 Task: Look for space in Januária, Brazil from 1st August, 2023 to 5th August, 2023 for 3 adults, 1 child in price range Rs.13000 to Rs.20000. Place can be entire place with 2 bedrooms having 3 beds and 2 bathrooms. Property type can be flatguest house, hotel. Booking option can be shelf check-in. Required host language is Spanish.
Action: Key pressed j<Key.caps_lock>anuaria,<Key.space><Key.caps_lock>b<Key.caps_lock>razil<Key.enter>
Screenshot: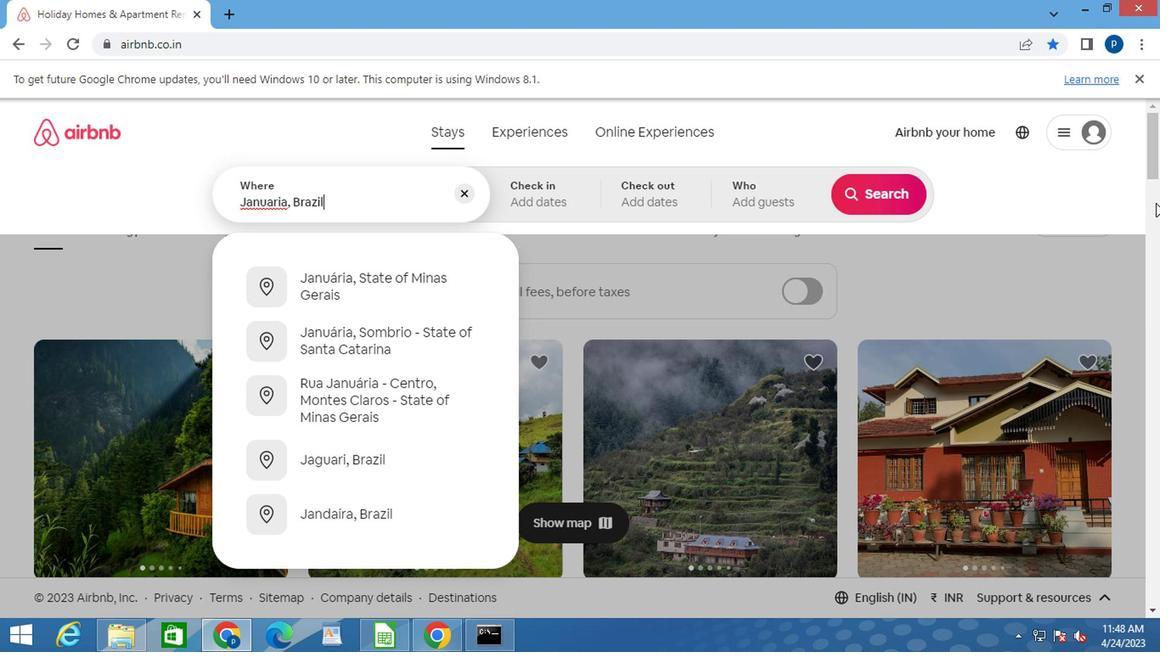 
Action: Mouse moved to (869, 331)
Screenshot: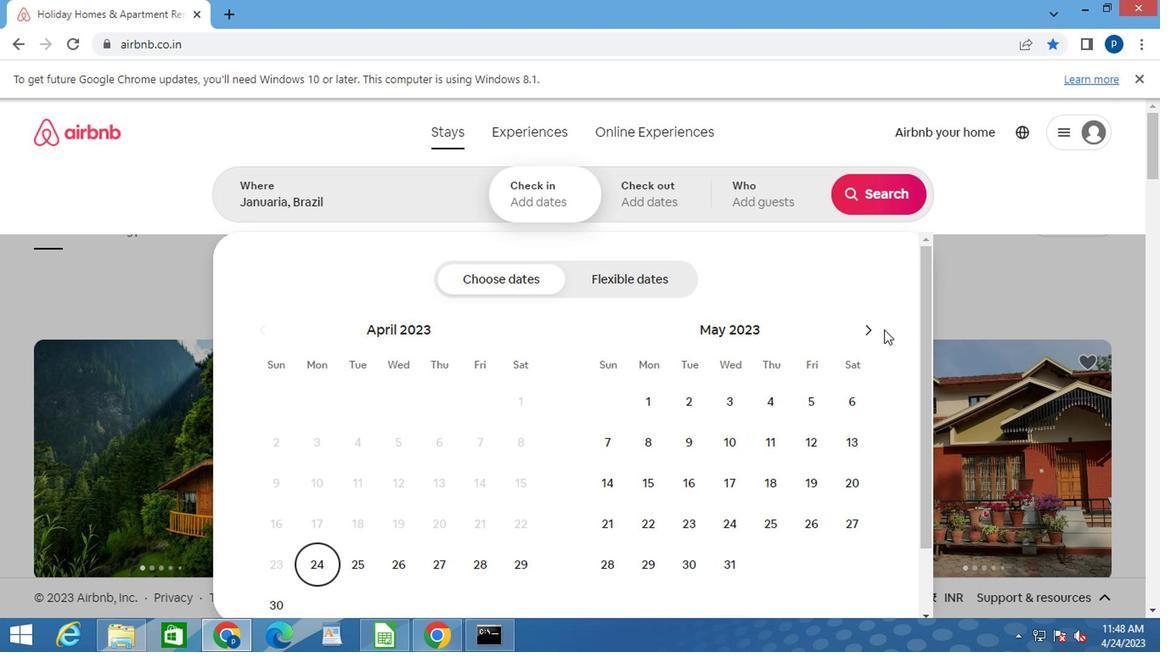 
Action: Mouse pressed left at (869, 331)
Screenshot: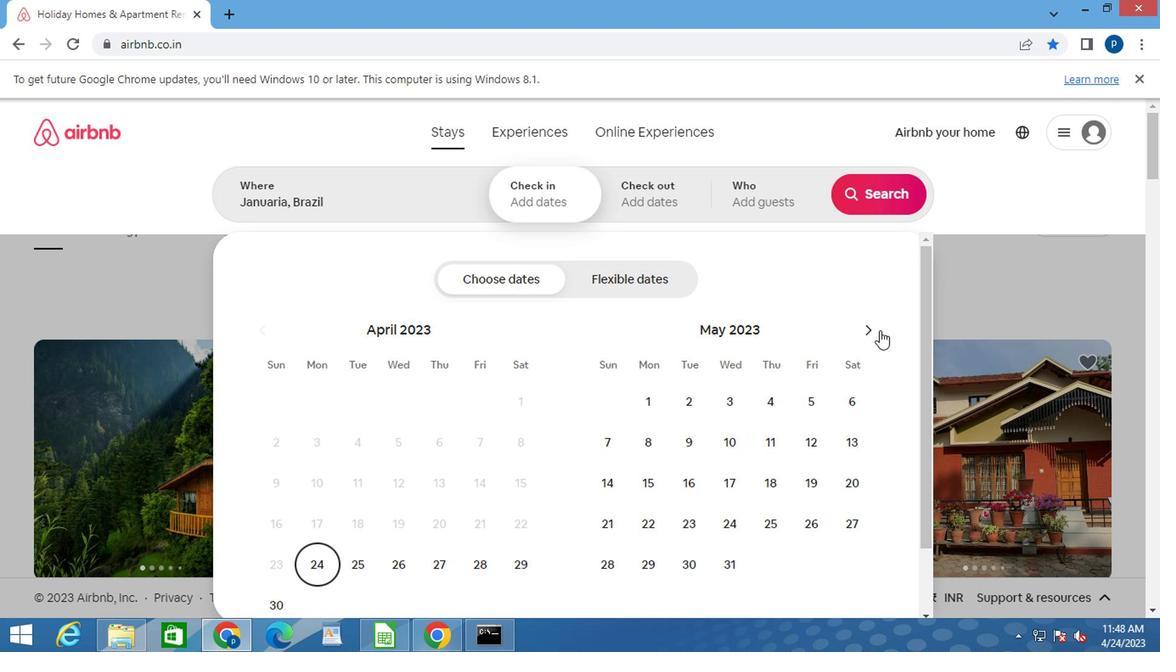 
Action: Mouse pressed left at (869, 331)
Screenshot: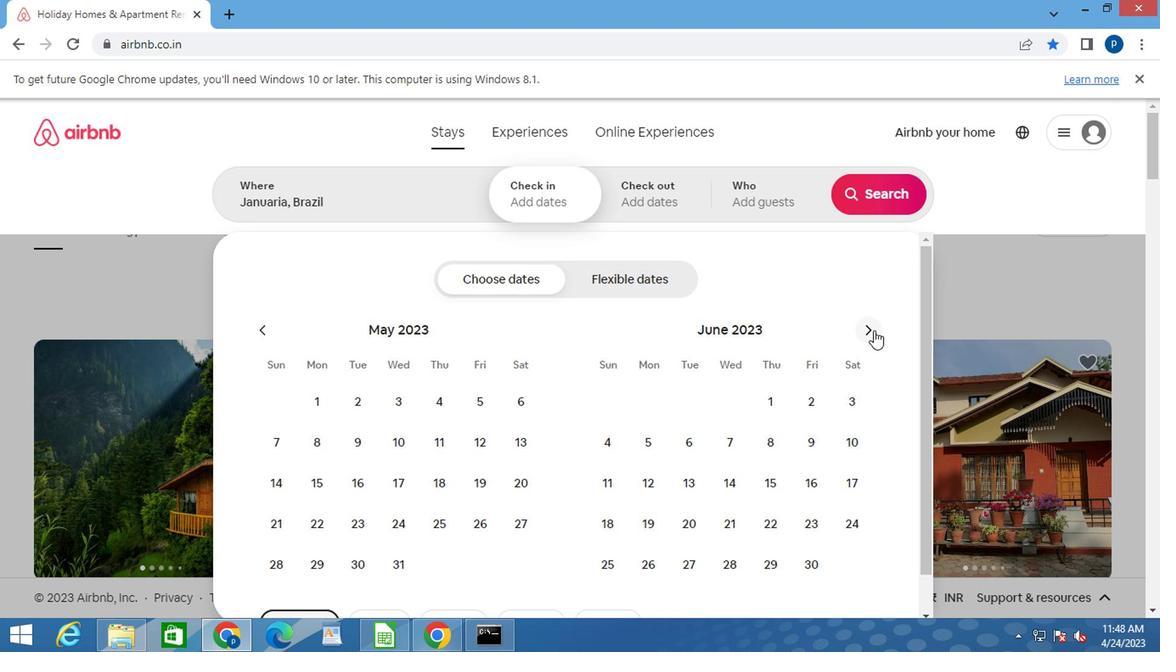 
Action: Mouse moved to (868, 328)
Screenshot: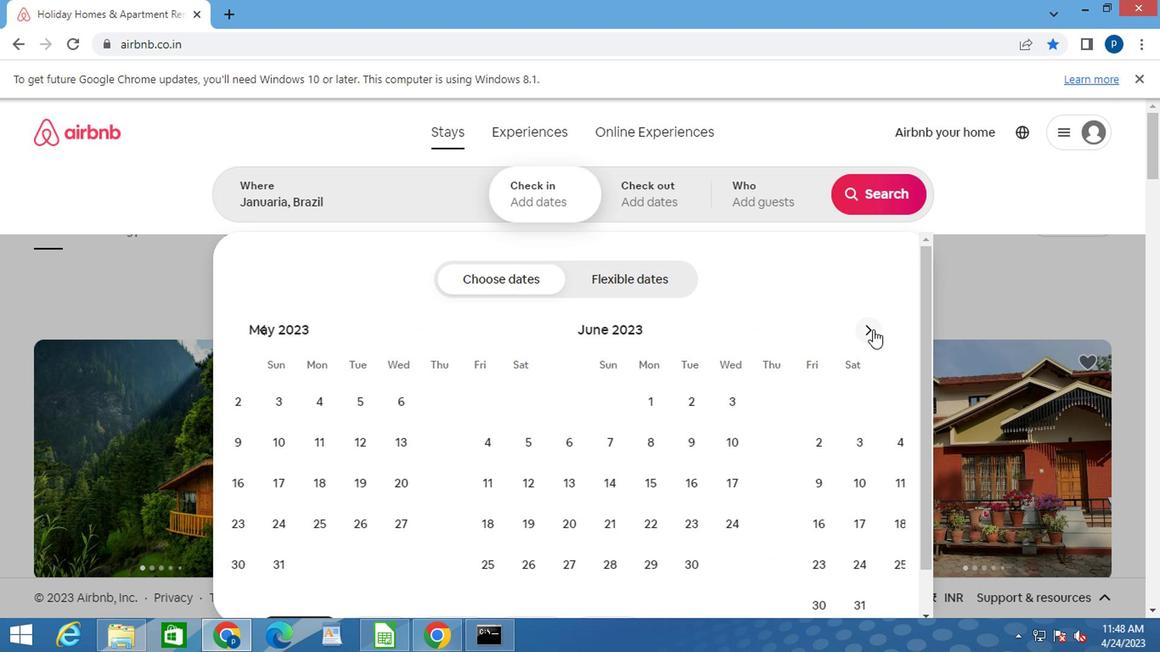 
Action: Mouse pressed left at (868, 328)
Screenshot: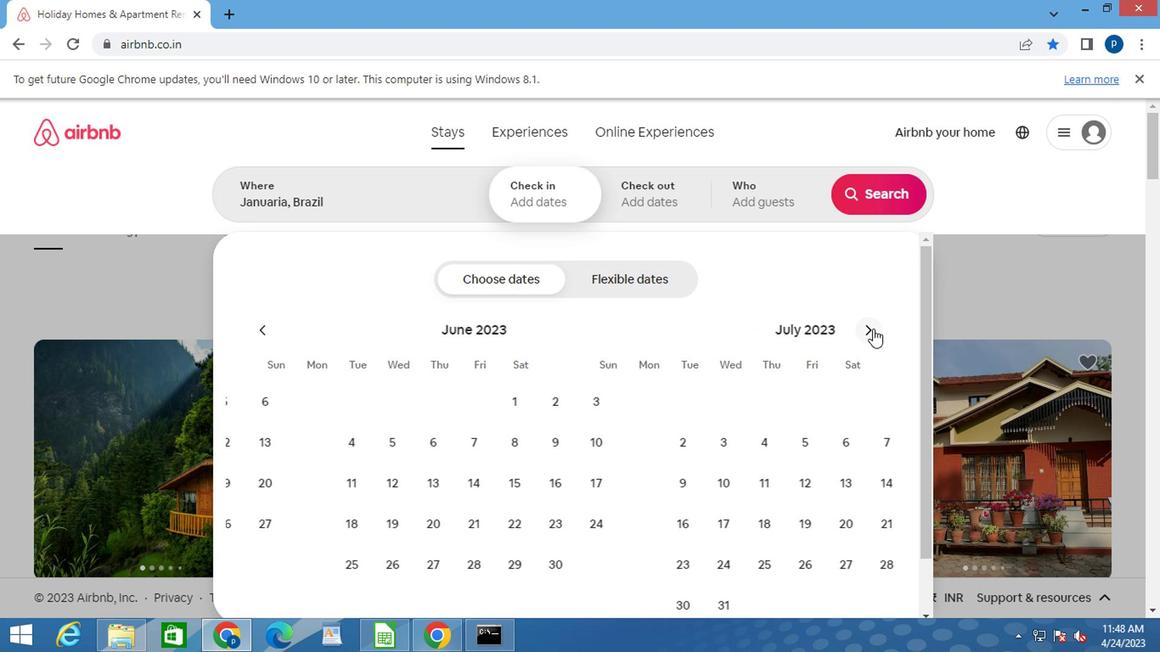 
Action: Mouse moved to (675, 403)
Screenshot: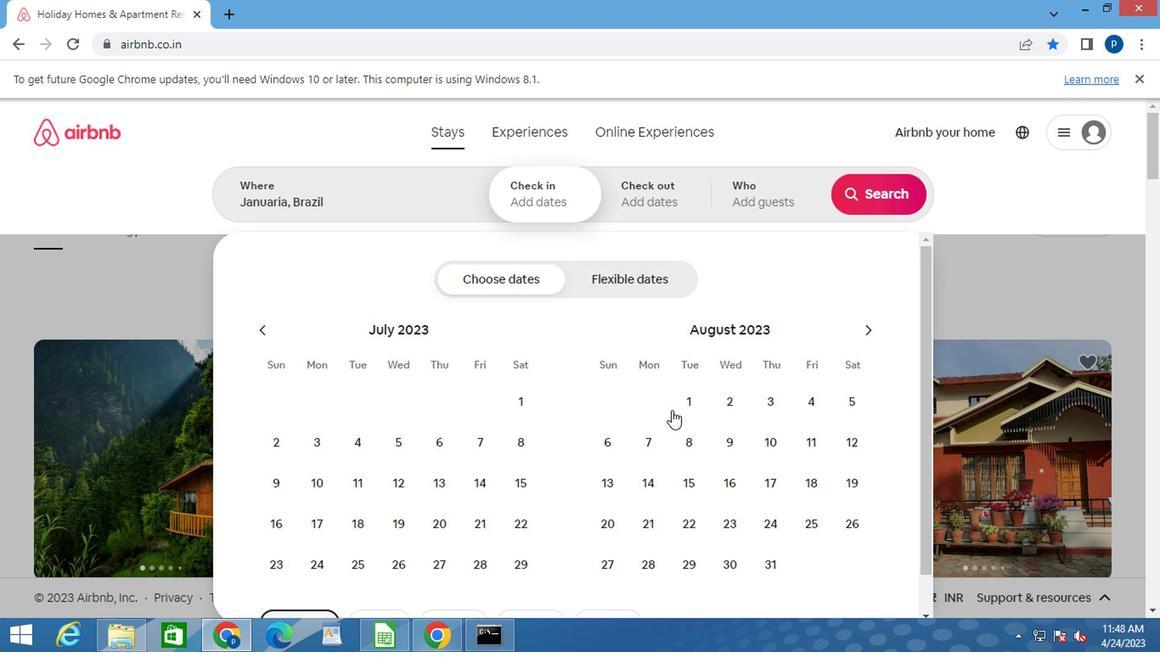 
Action: Mouse pressed left at (675, 403)
Screenshot: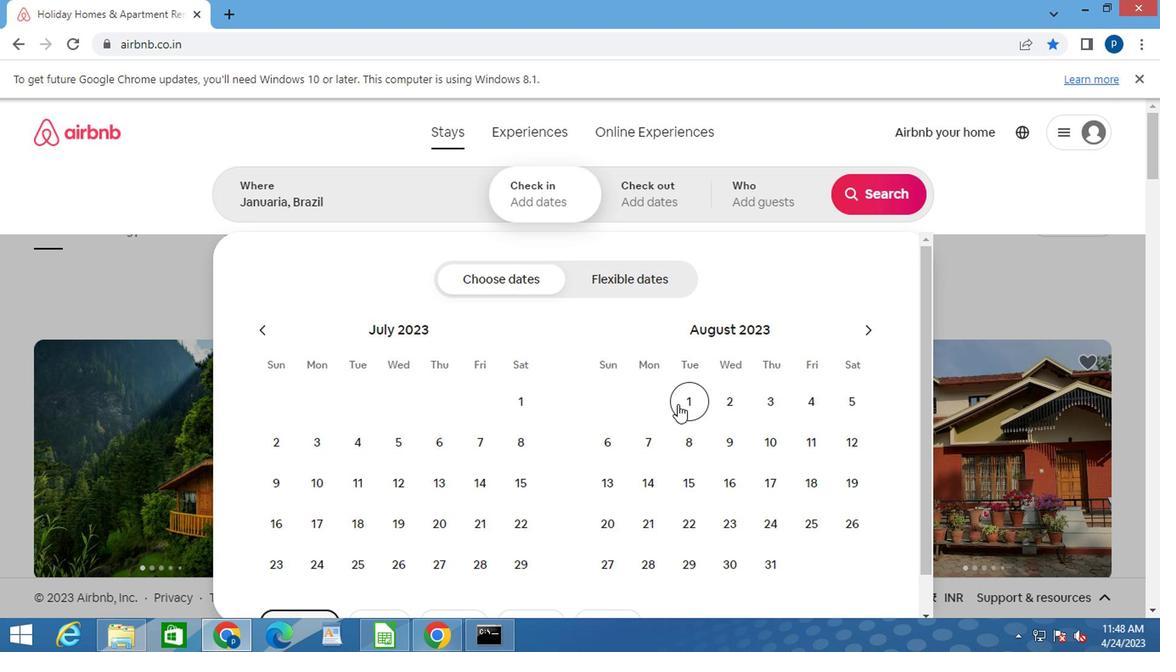 
Action: Mouse moved to (852, 401)
Screenshot: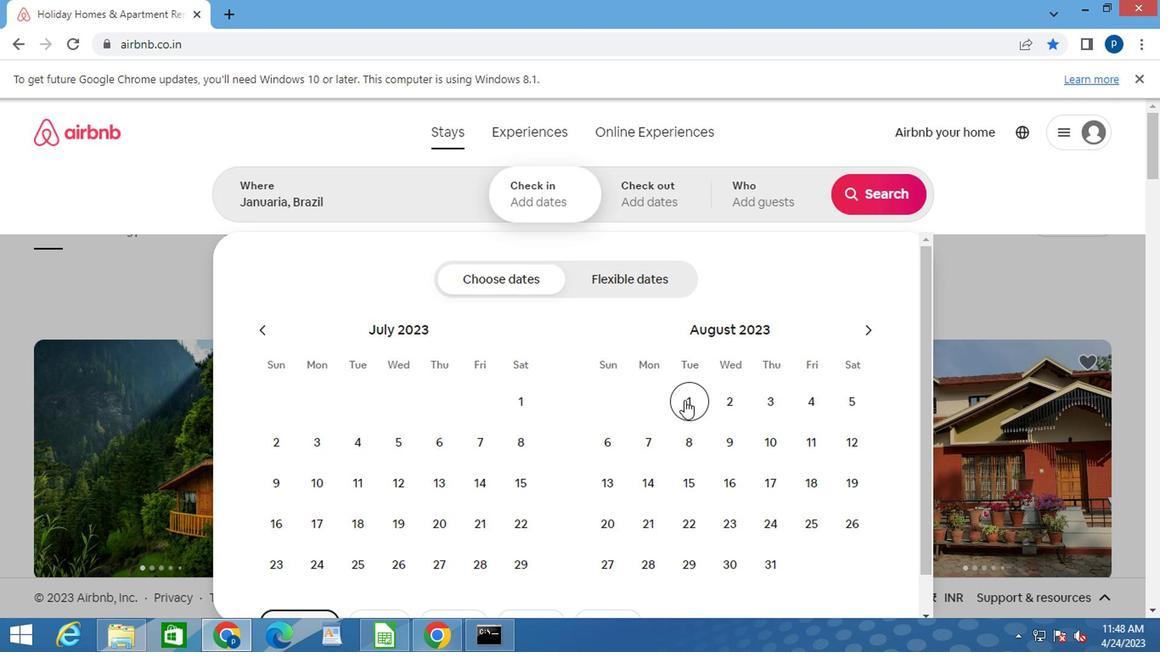 
Action: Mouse pressed left at (852, 401)
Screenshot: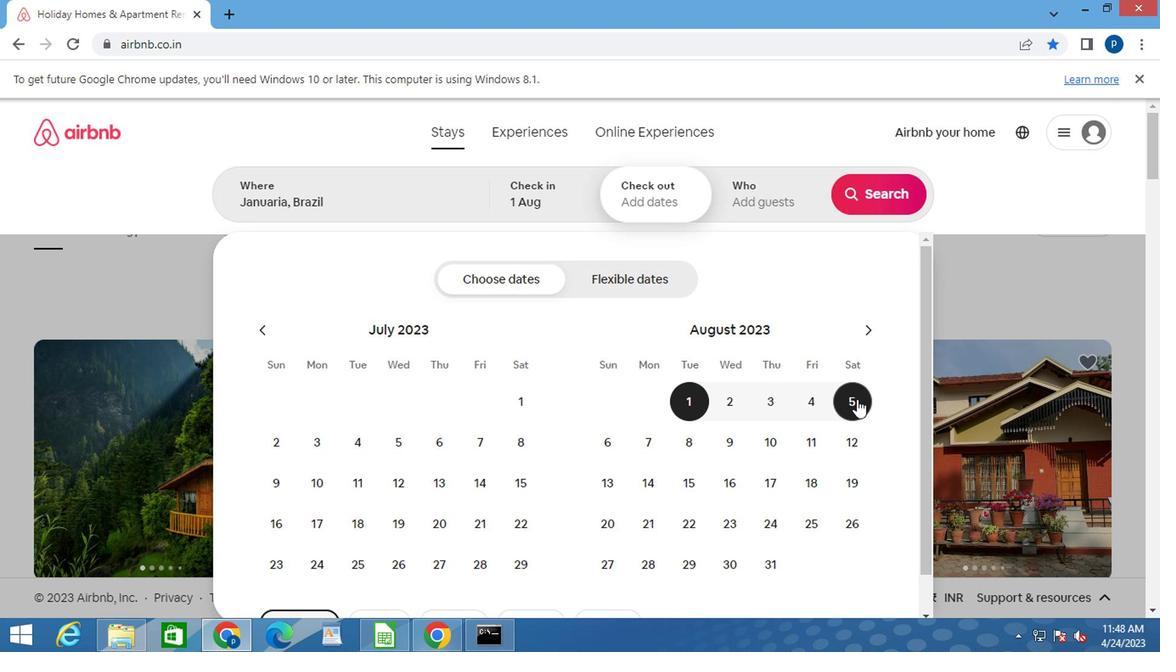 
Action: Mouse moved to (779, 177)
Screenshot: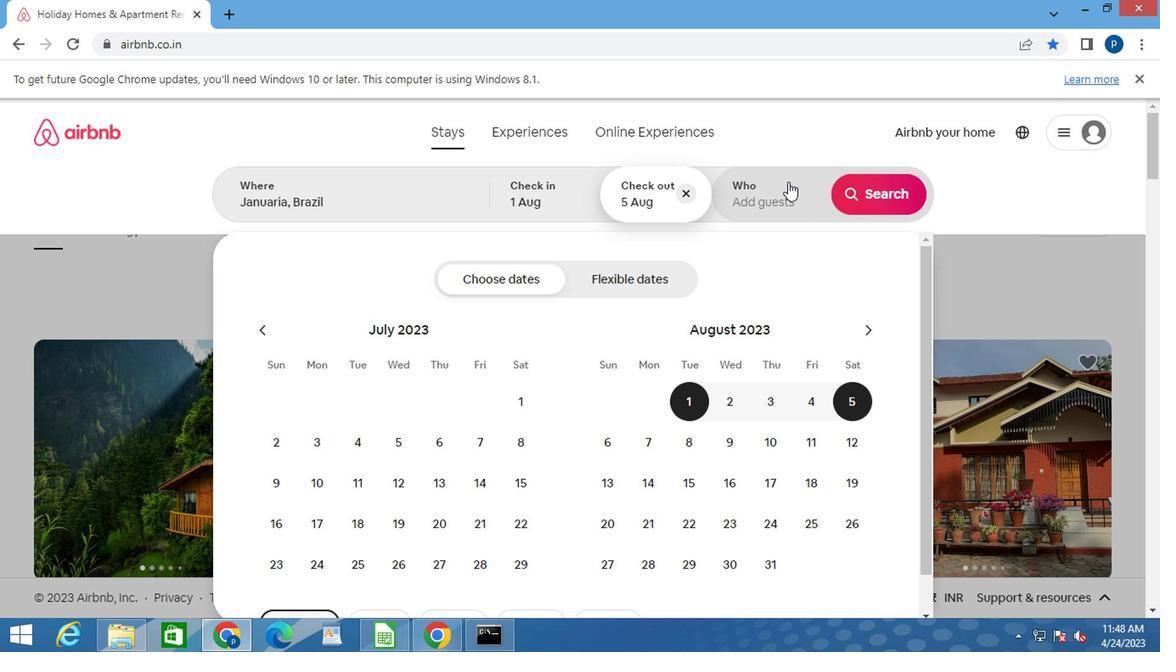 
Action: Mouse pressed left at (779, 177)
Screenshot: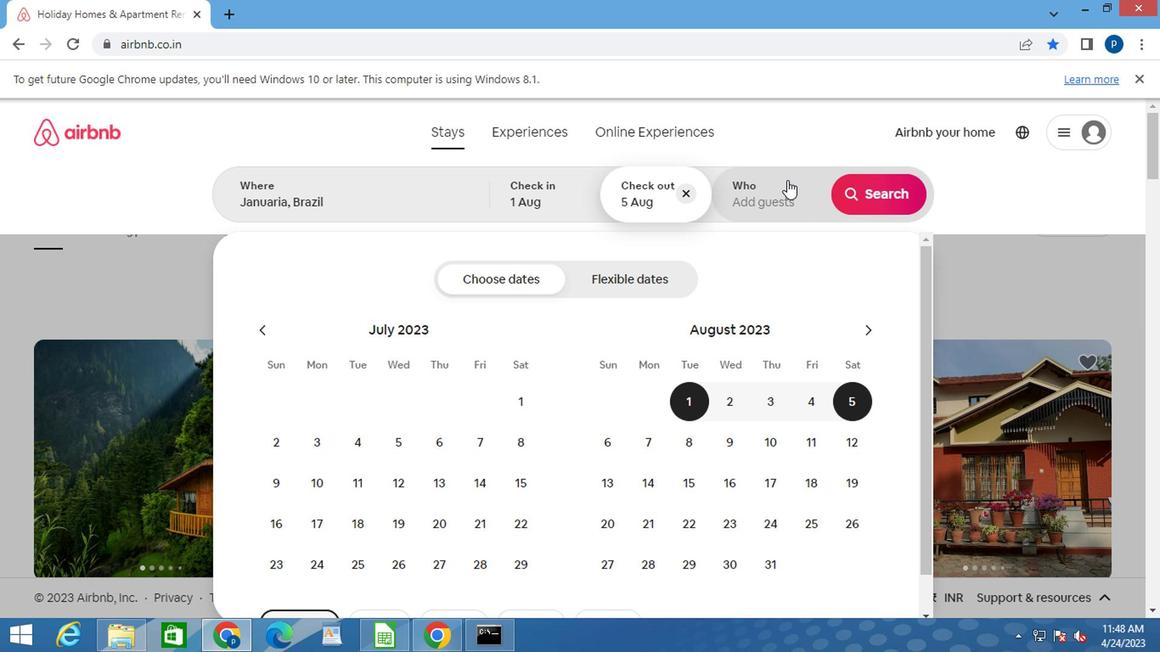 
Action: Mouse moved to (880, 282)
Screenshot: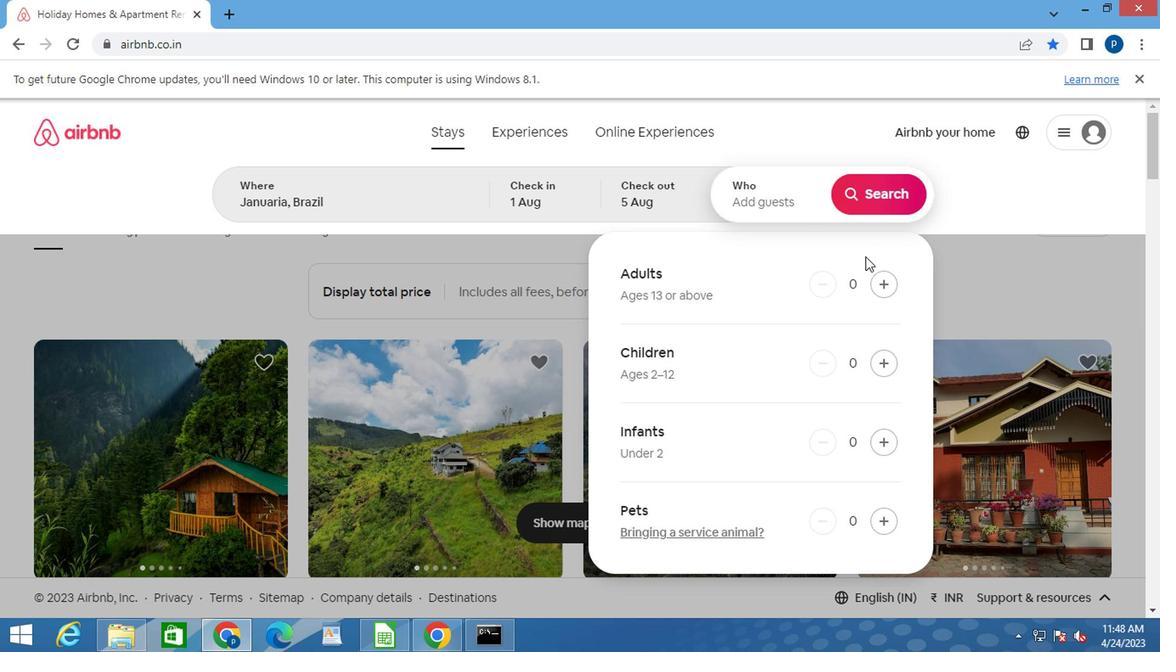 
Action: Mouse pressed left at (880, 282)
Screenshot: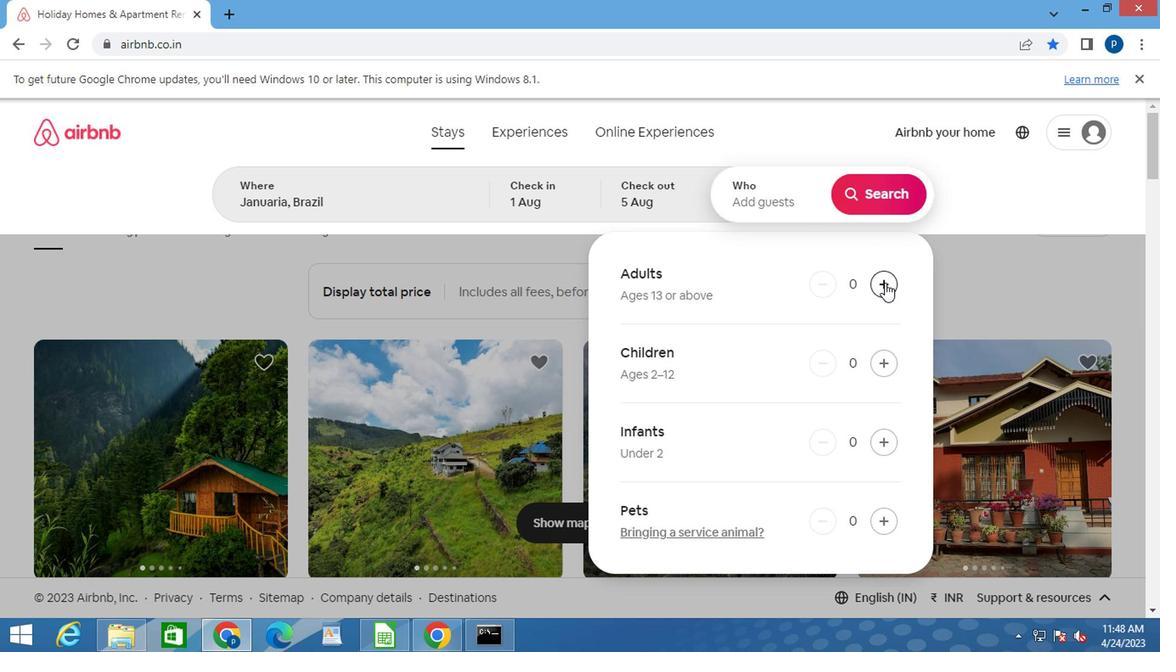 
Action: Mouse pressed left at (880, 282)
Screenshot: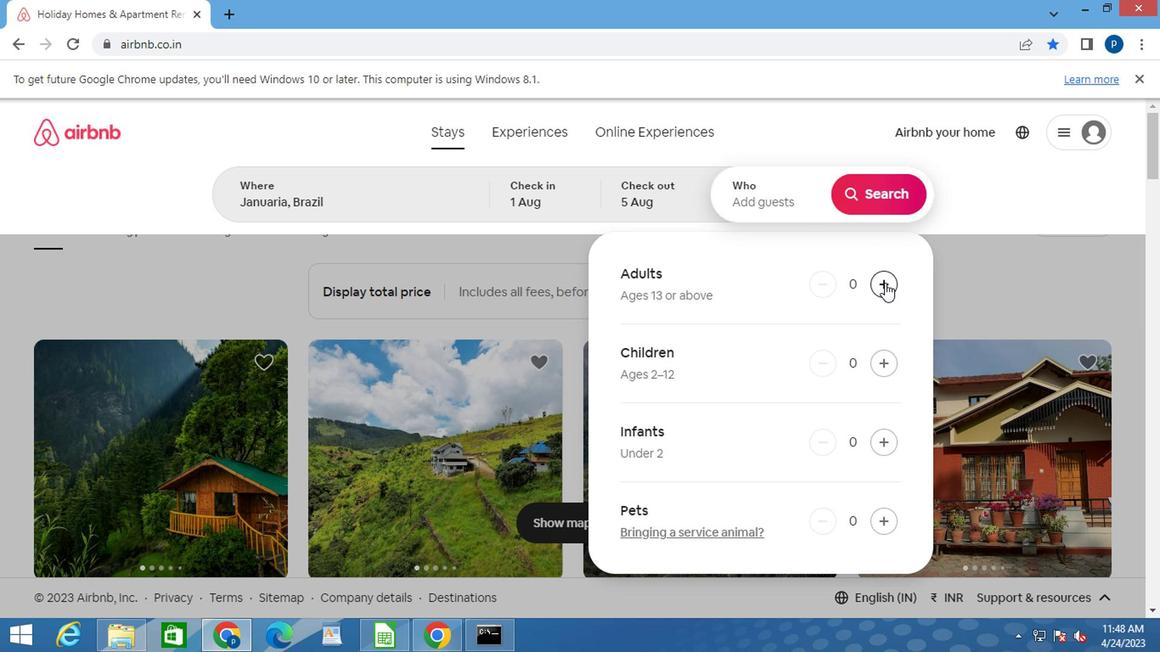 
Action: Mouse pressed left at (880, 282)
Screenshot: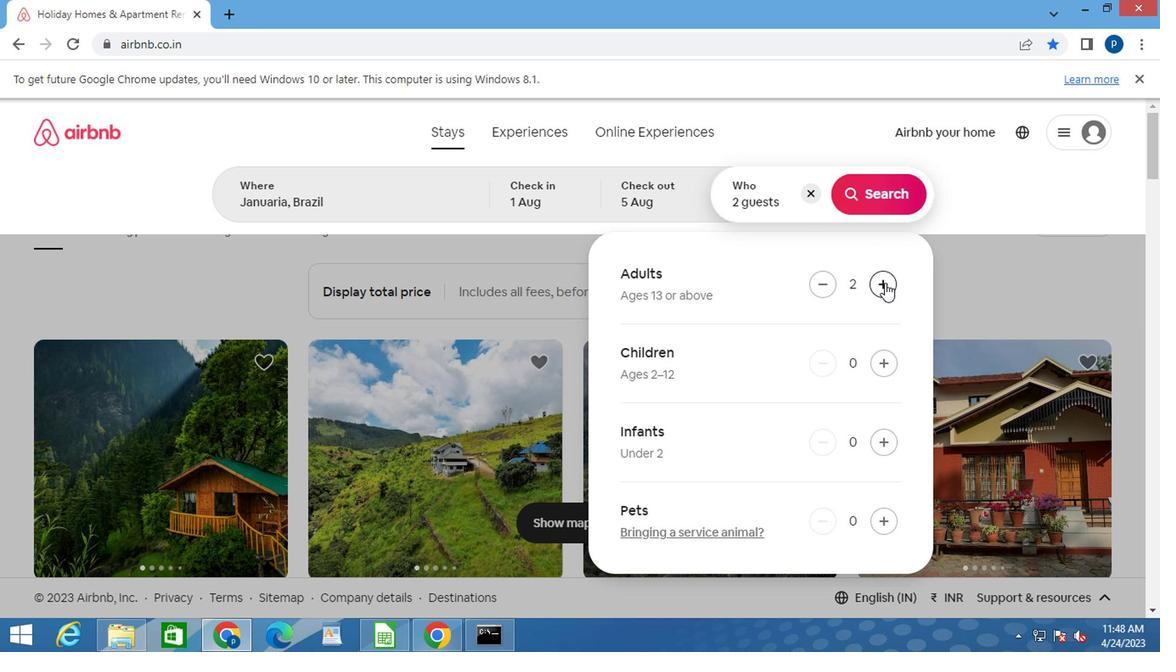 
Action: Mouse moved to (876, 355)
Screenshot: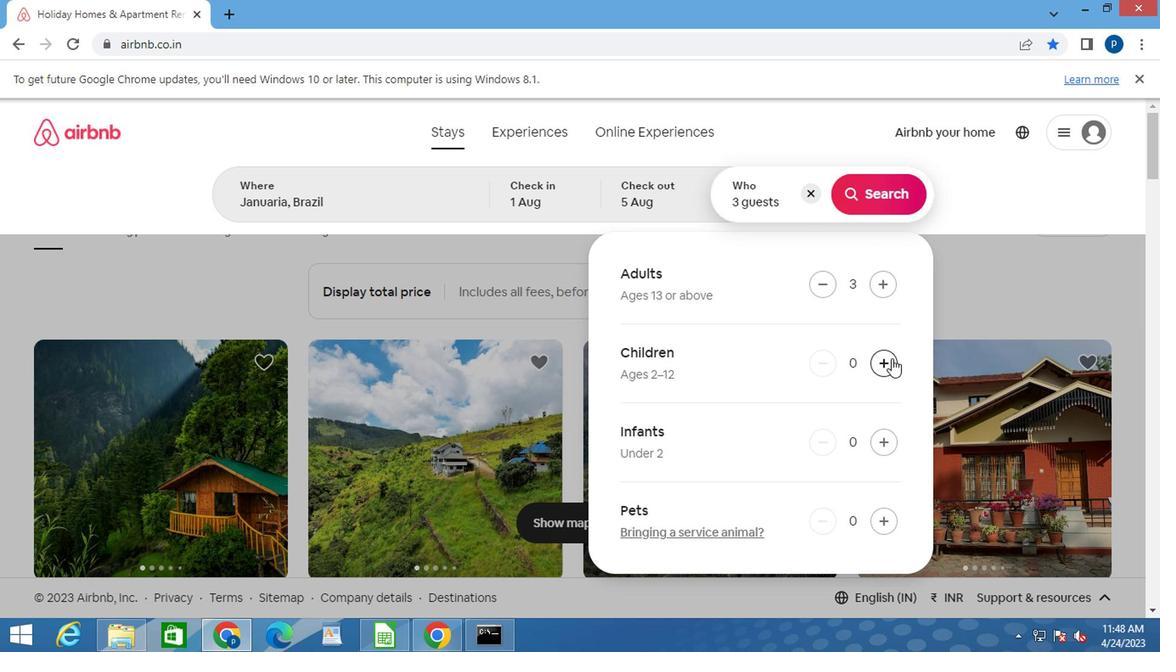 
Action: Mouse pressed left at (876, 355)
Screenshot: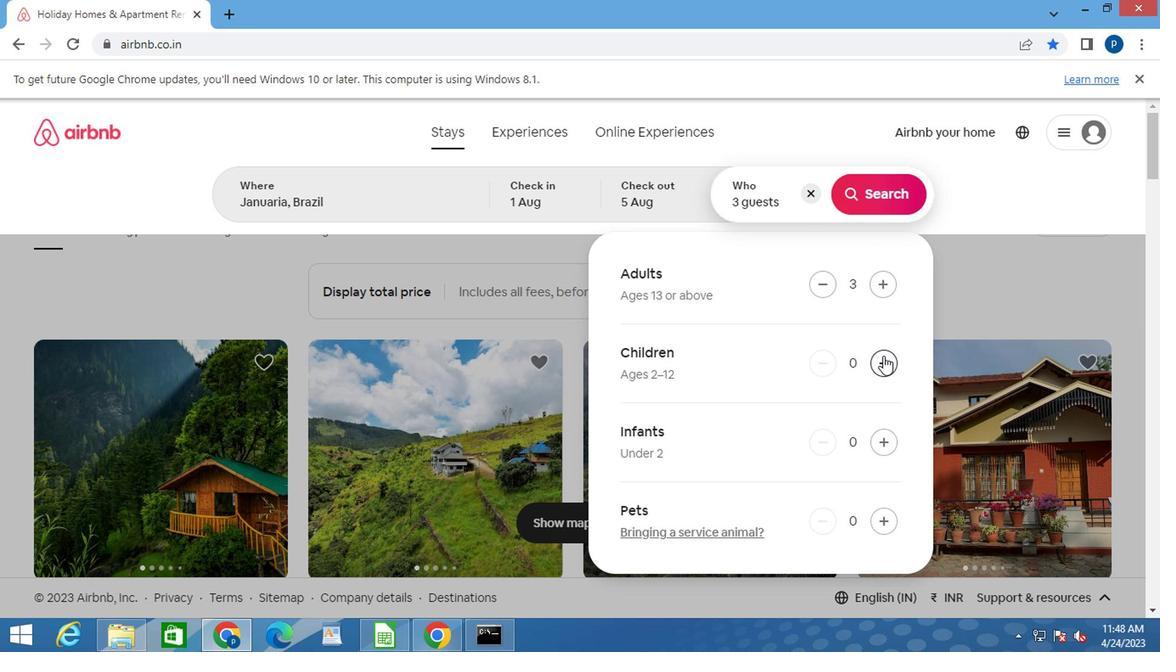 
Action: Mouse moved to (876, 185)
Screenshot: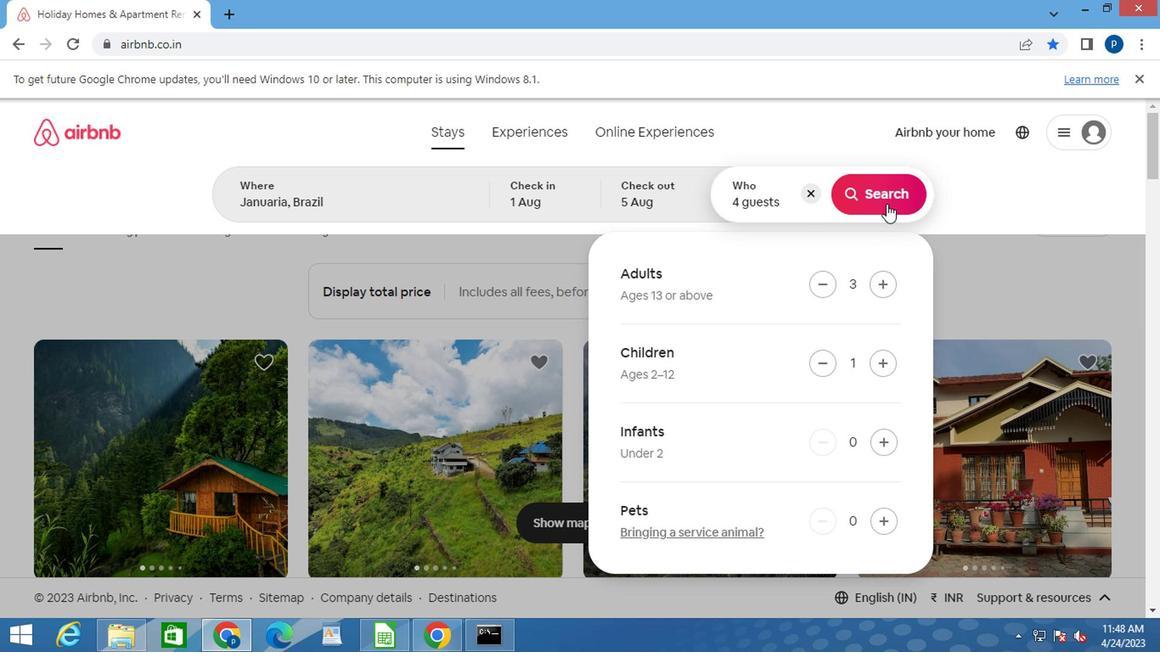 
Action: Mouse pressed left at (876, 185)
Screenshot: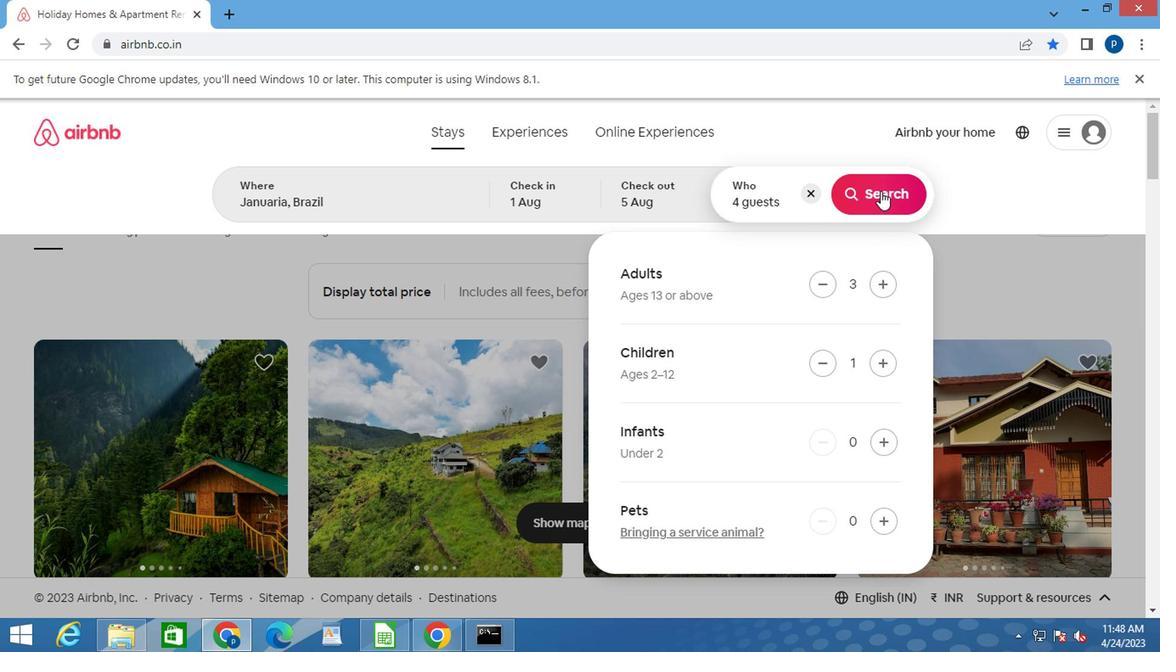 
Action: Mouse moved to (1064, 203)
Screenshot: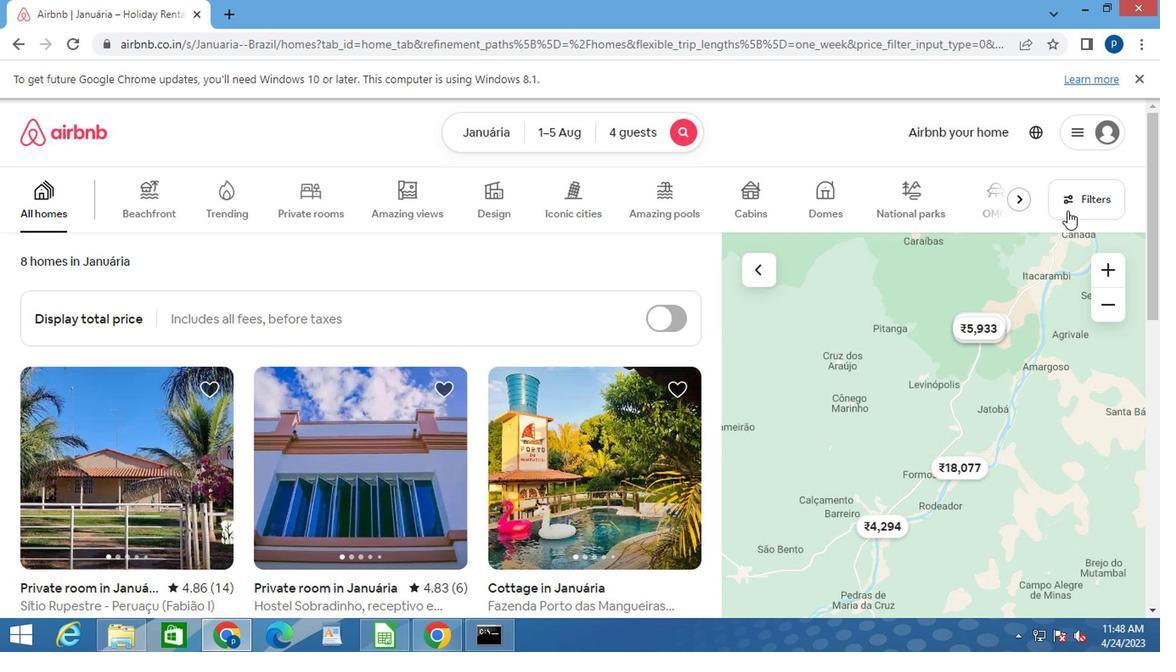 
Action: Mouse pressed left at (1064, 203)
Screenshot: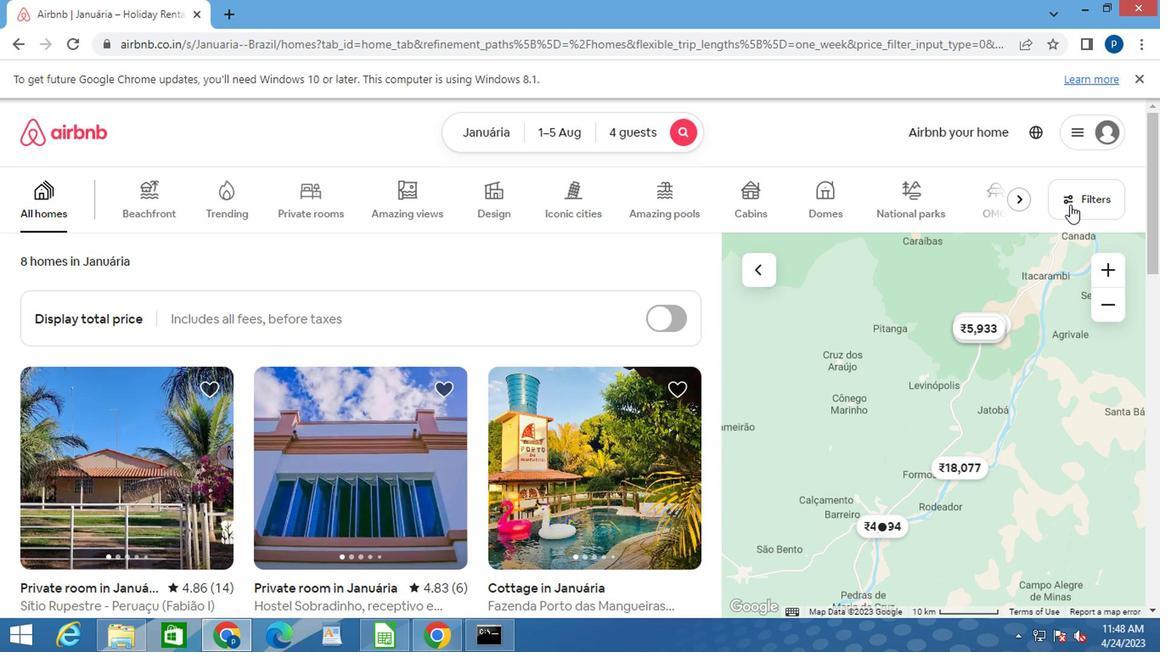
Action: Mouse moved to (335, 418)
Screenshot: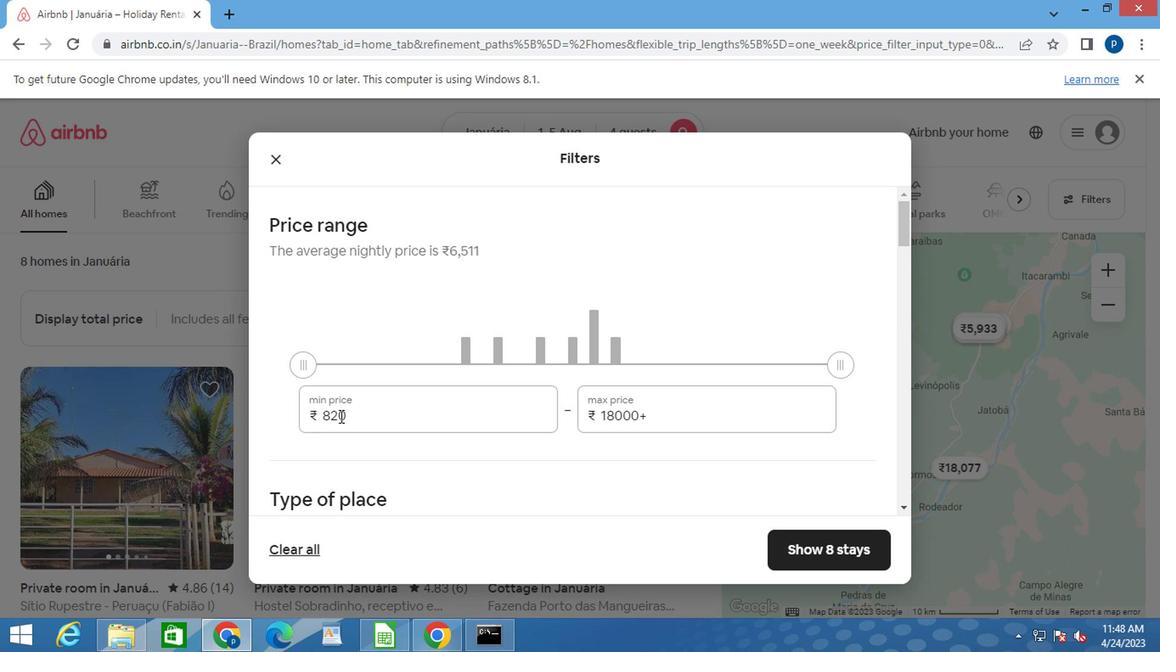 
Action: Mouse pressed left at (335, 418)
Screenshot: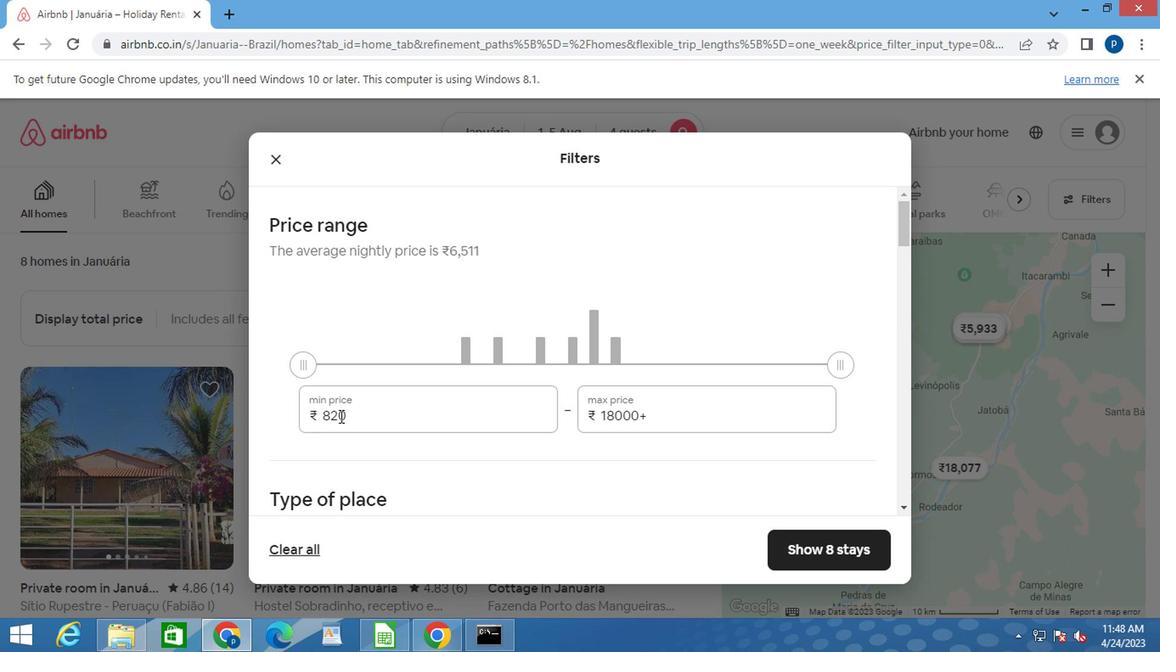 
Action: Mouse moved to (333, 418)
Screenshot: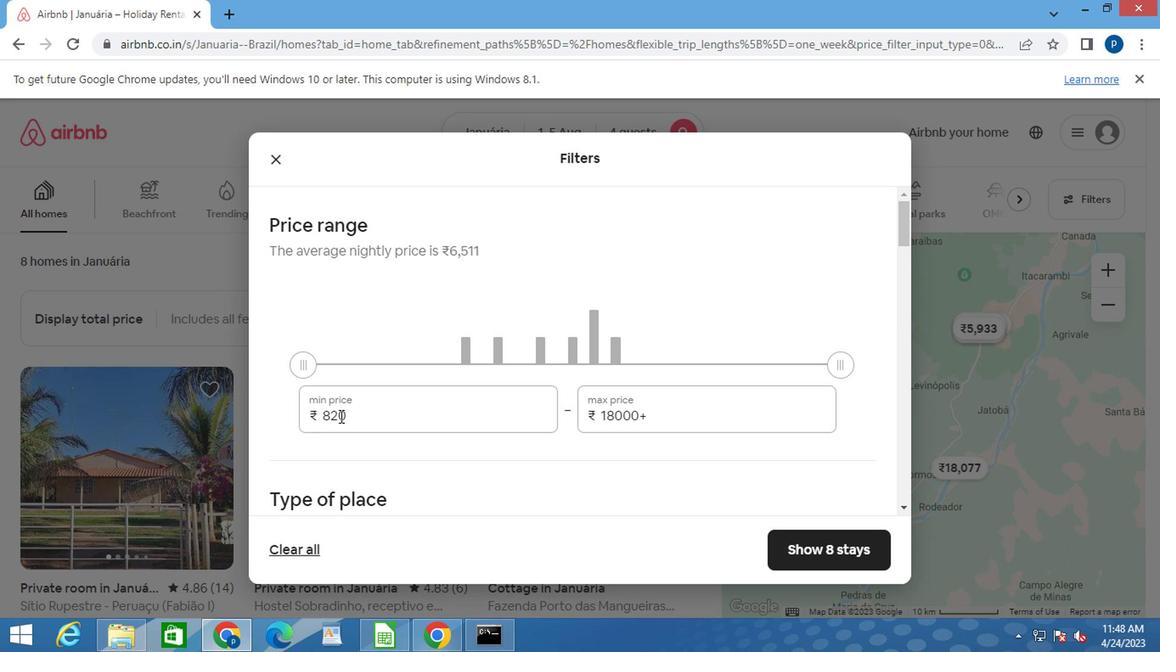 
Action: Mouse pressed left at (333, 418)
Screenshot: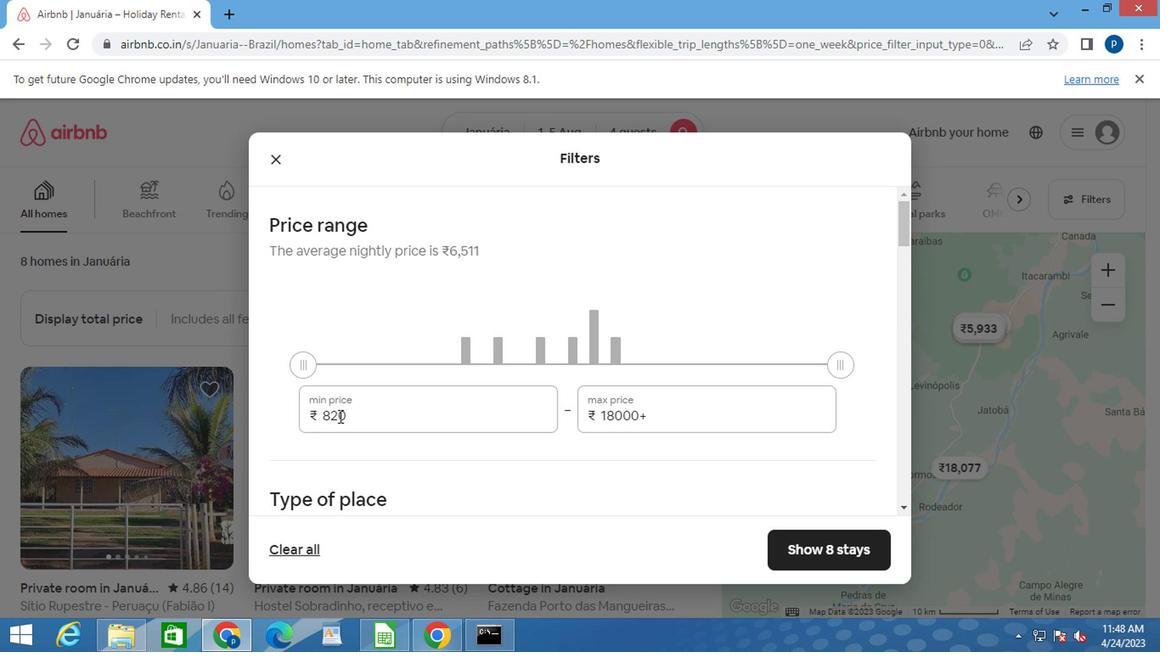 
Action: Key pressed 13000<Key.tab>20000
Screenshot: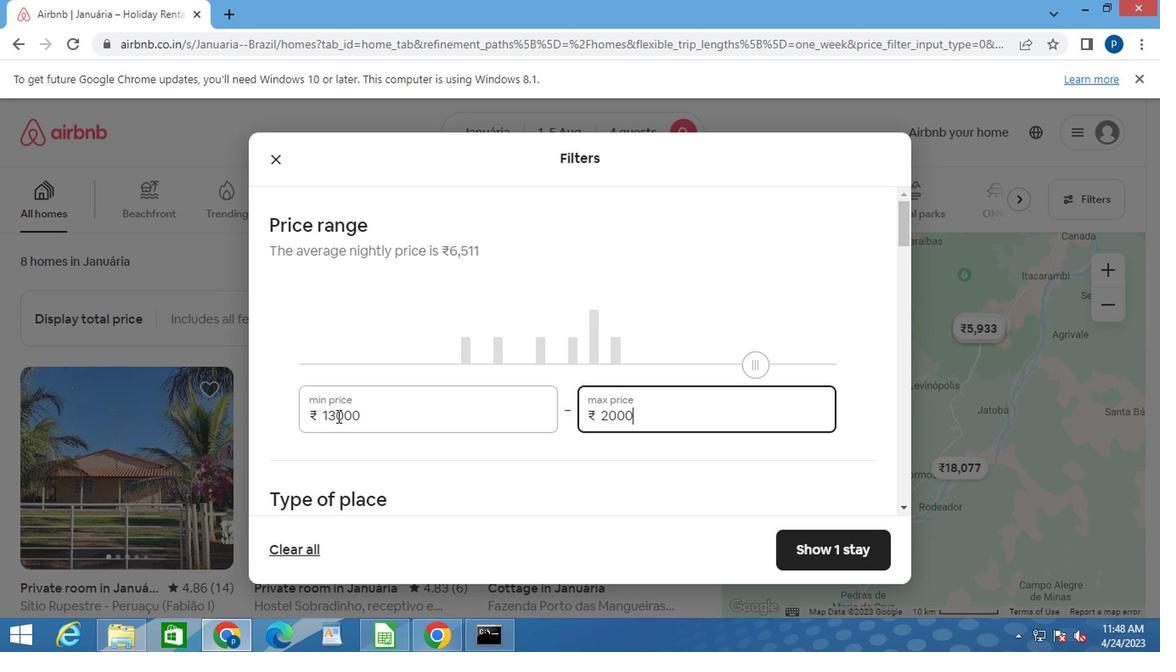 
Action: Mouse moved to (425, 472)
Screenshot: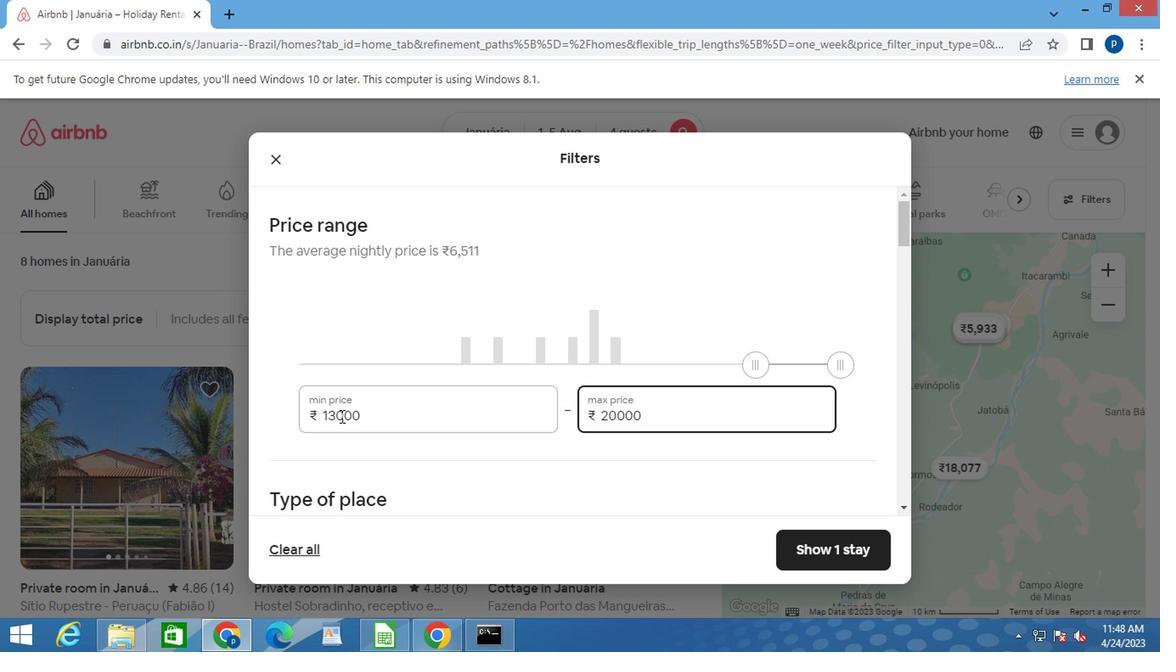 
Action: Mouse scrolled (425, 471) with delta (0, 0)
Screenshot: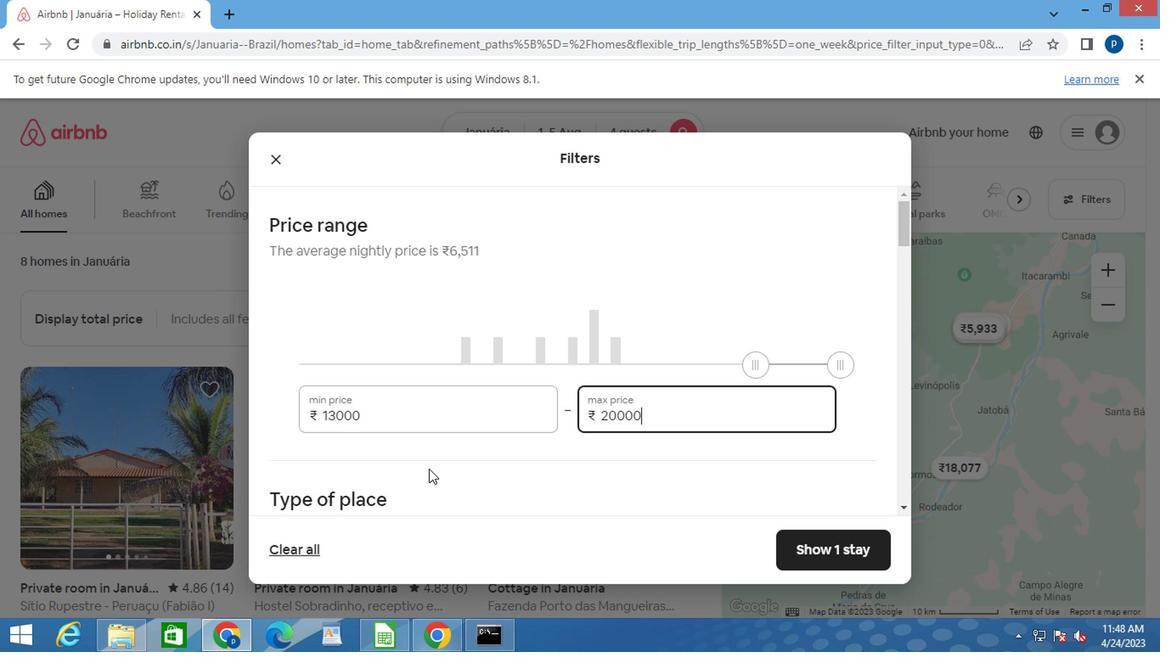 
Action: Mouse moved to (425, 465)
Screenshot: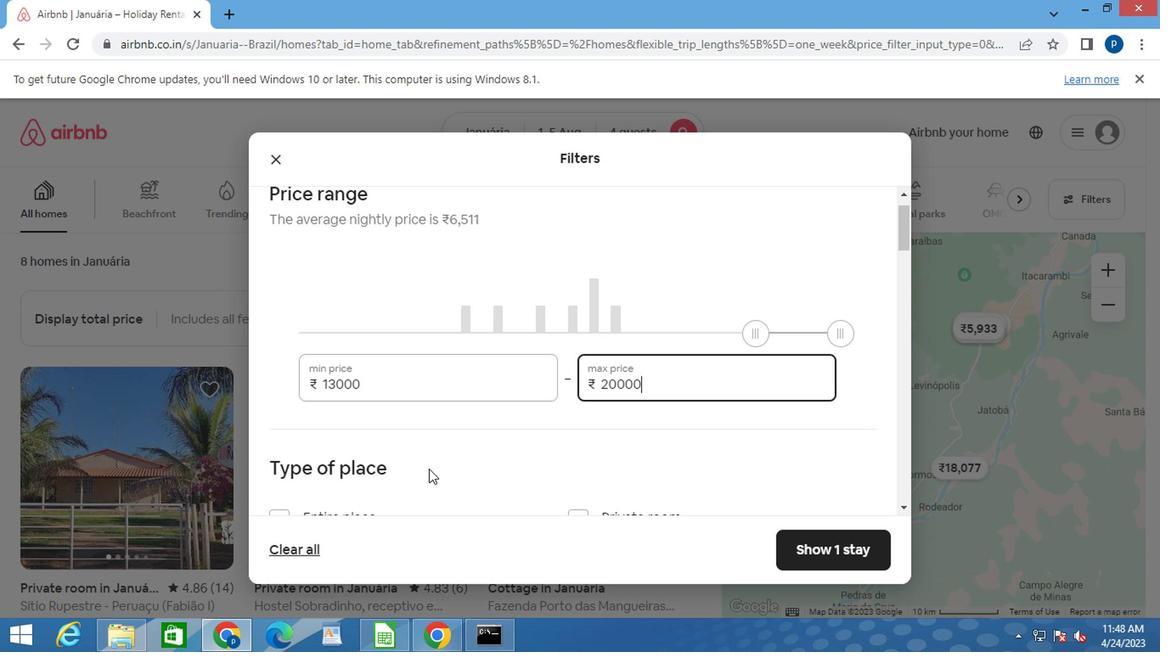 
Action: Mouse scrolled (425, 465) with delta (0, 0)
Screenshot: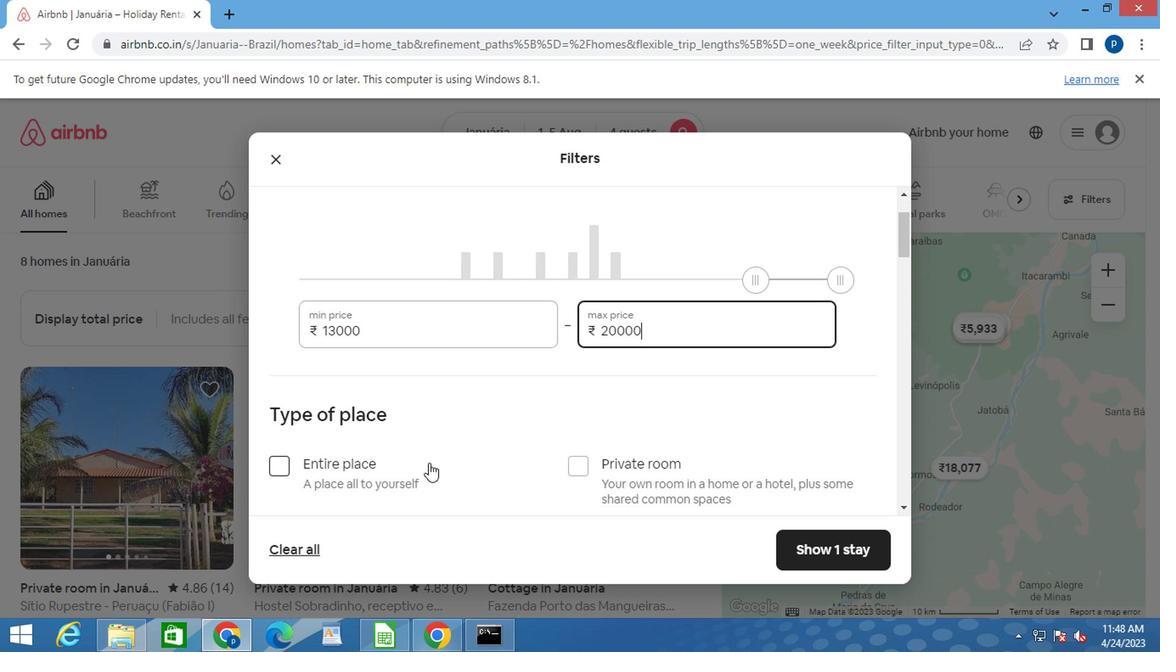 
Action: Mouse moved to (425, 465)
Screenshot: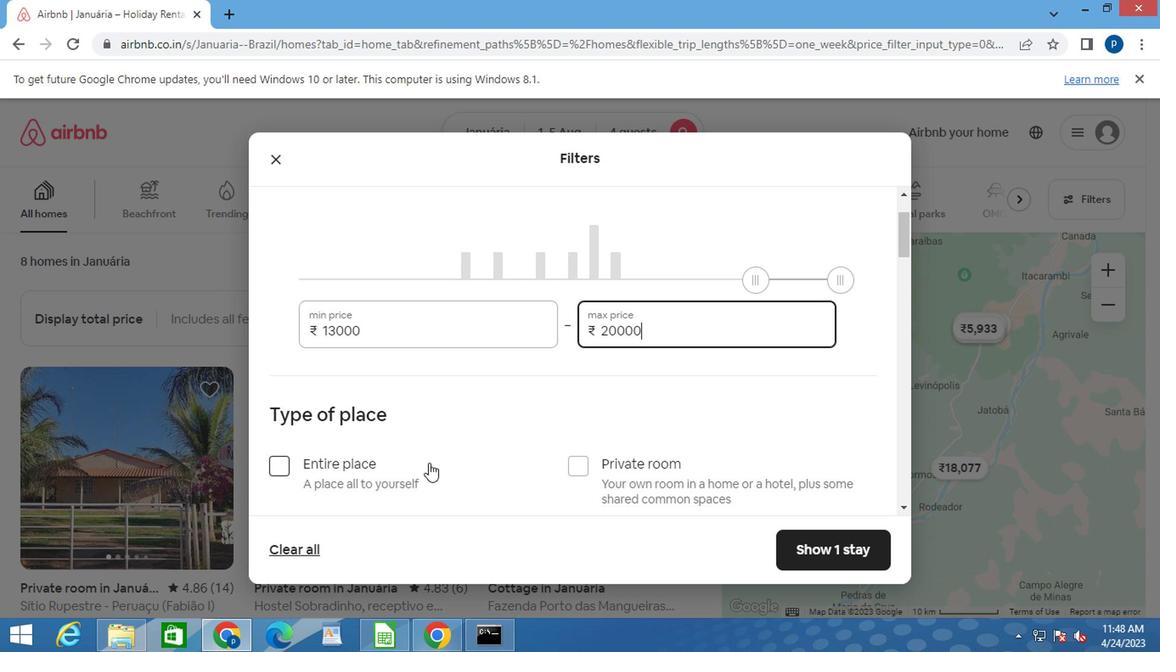 
Action: Mouse scrolled (425, 465) with delta (0, 0)
Screenshot: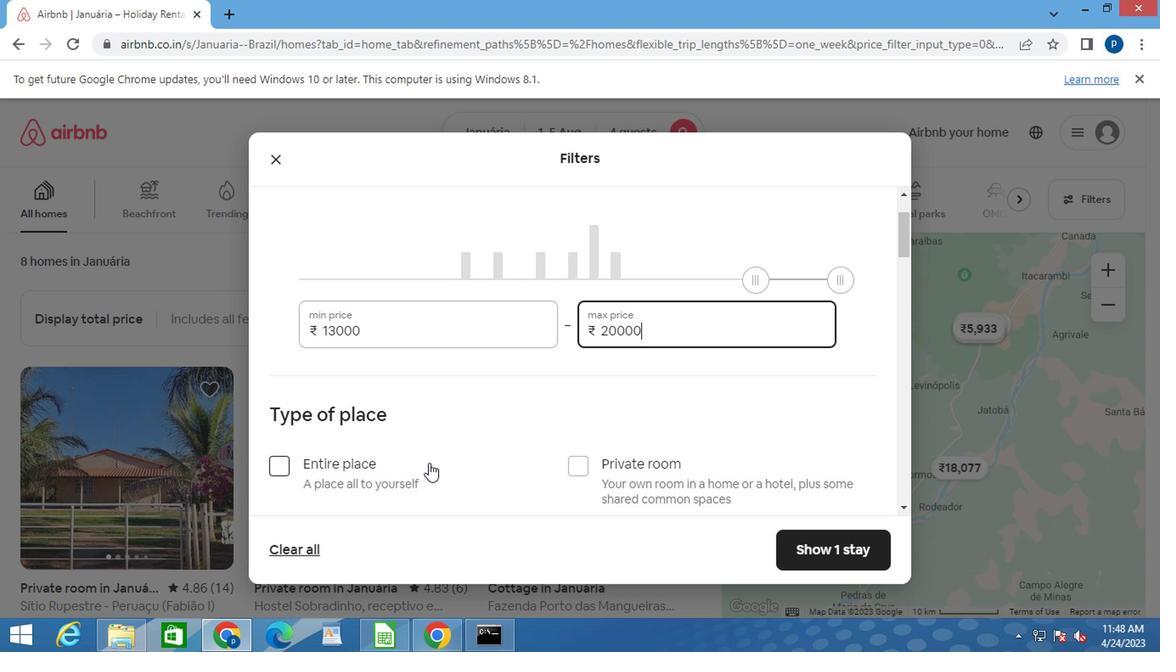 
Action: Mouse moved to (268, 300)
Screenshot: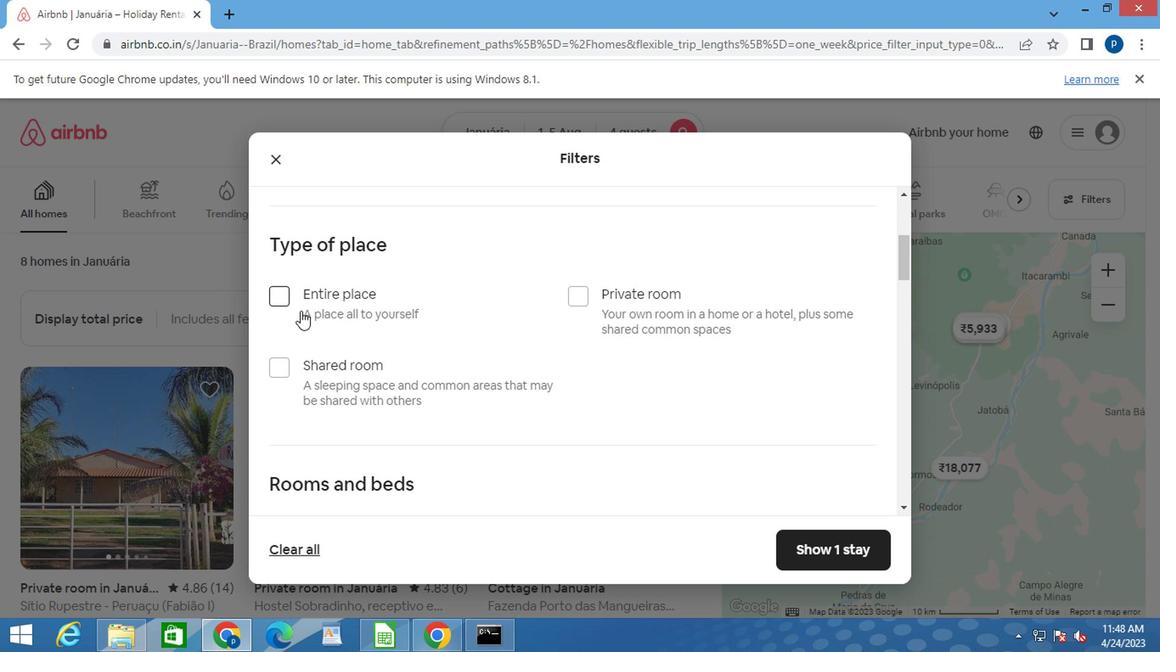 
Action: Mouse pressed left at (268, 300)
Screenshot: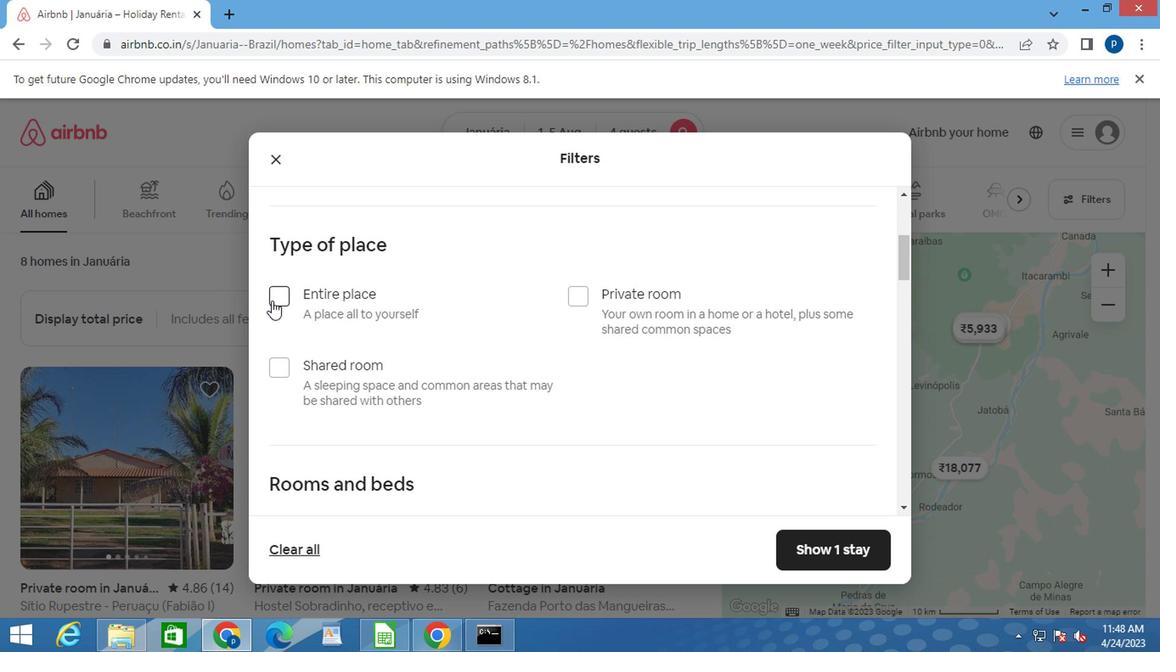 
Action: Mouse moved to (447, 337)
Screenshot: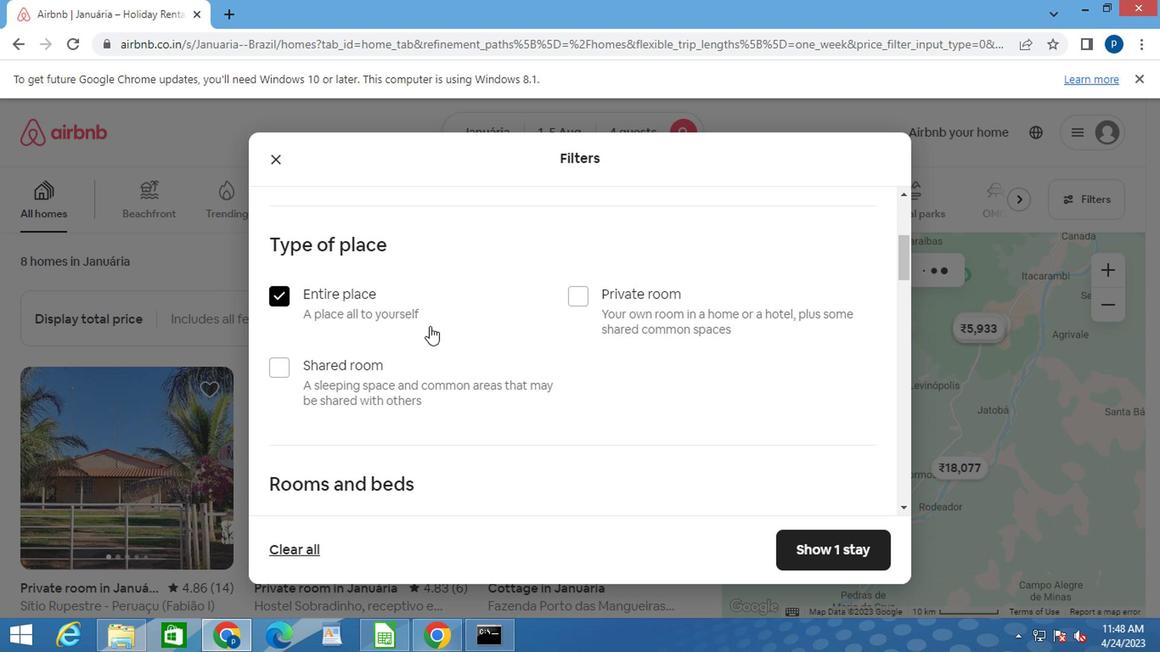 
Action: Mouse scrolled (447, 335) with delta (0, 0)
Screenshot: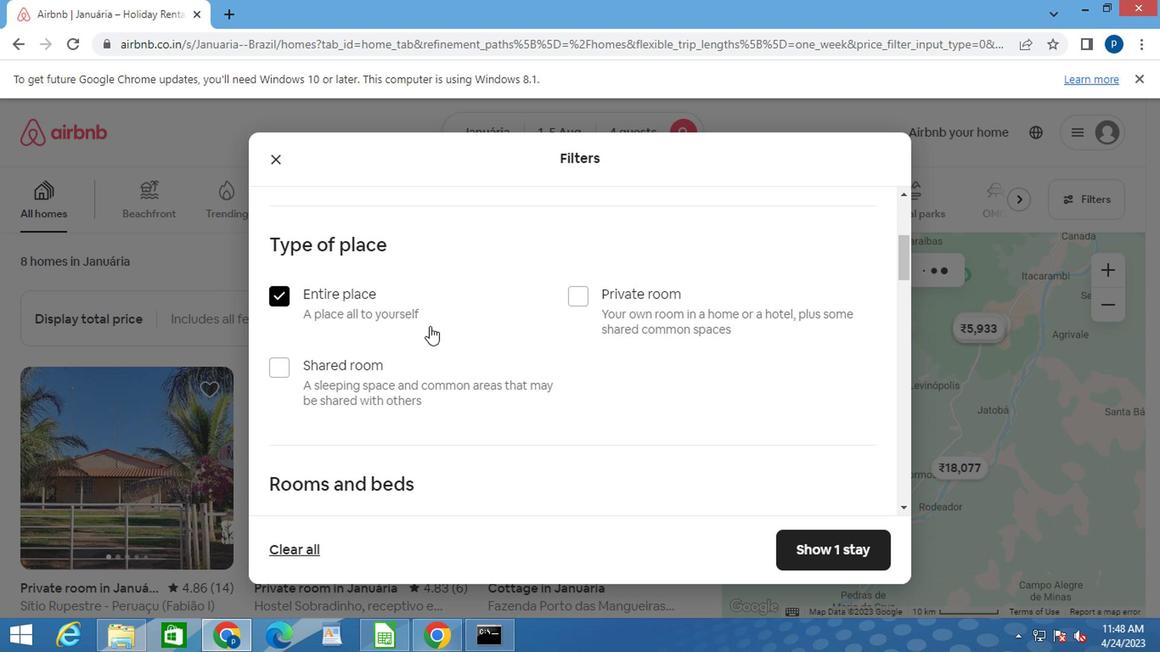
Action: Mouse moved to (447, 339)
Screenshot: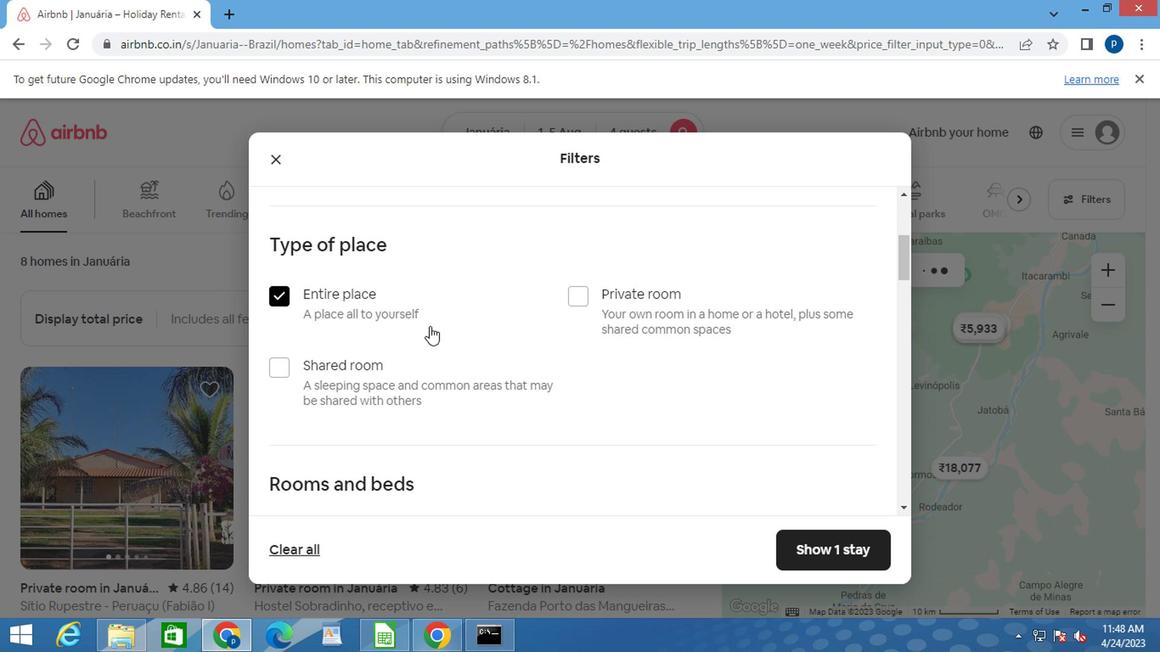 
Action: Mouse scrolled (447, 337) with delta (0, -1)
Screenshot: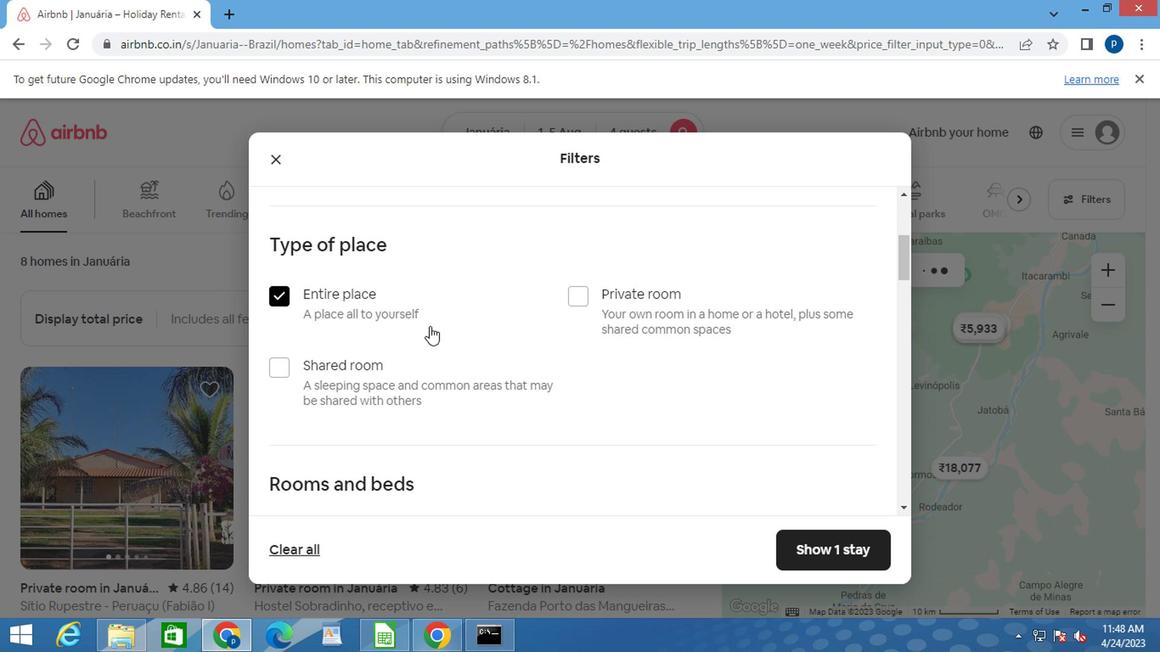 
Action: Mouse moved to (447, 340)
Screenshot: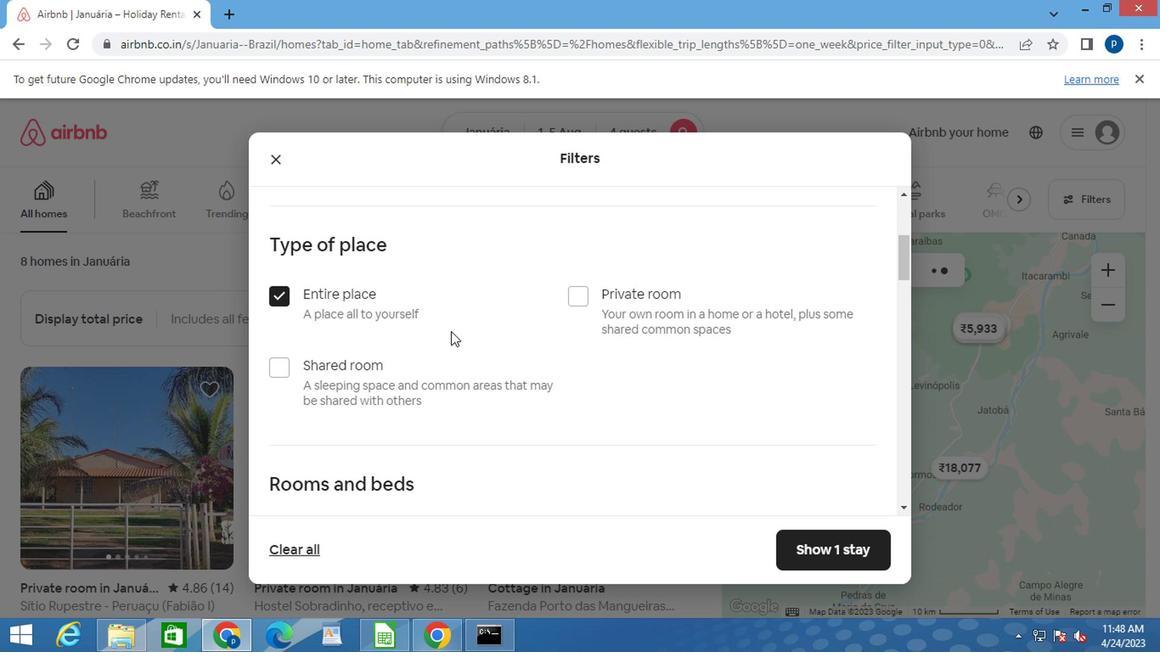 
Action: Mouse scrolled (447, 339) with delta (0, -1)
Screenshot: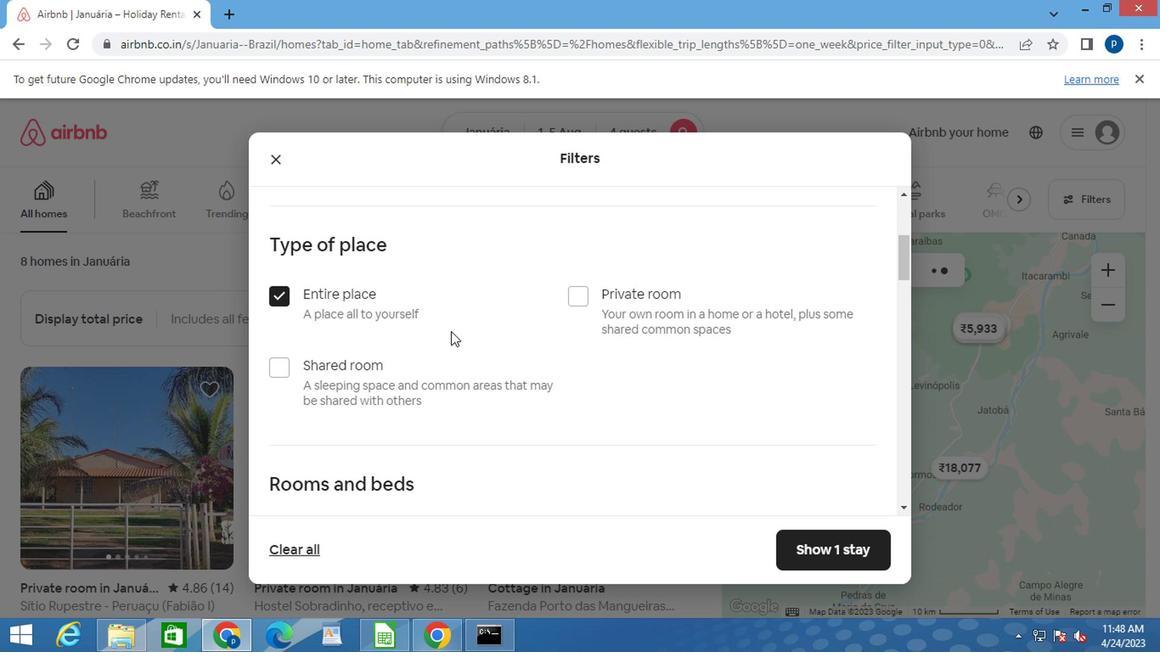 
Action: Mouse moved to (436, 320)
Screenshot: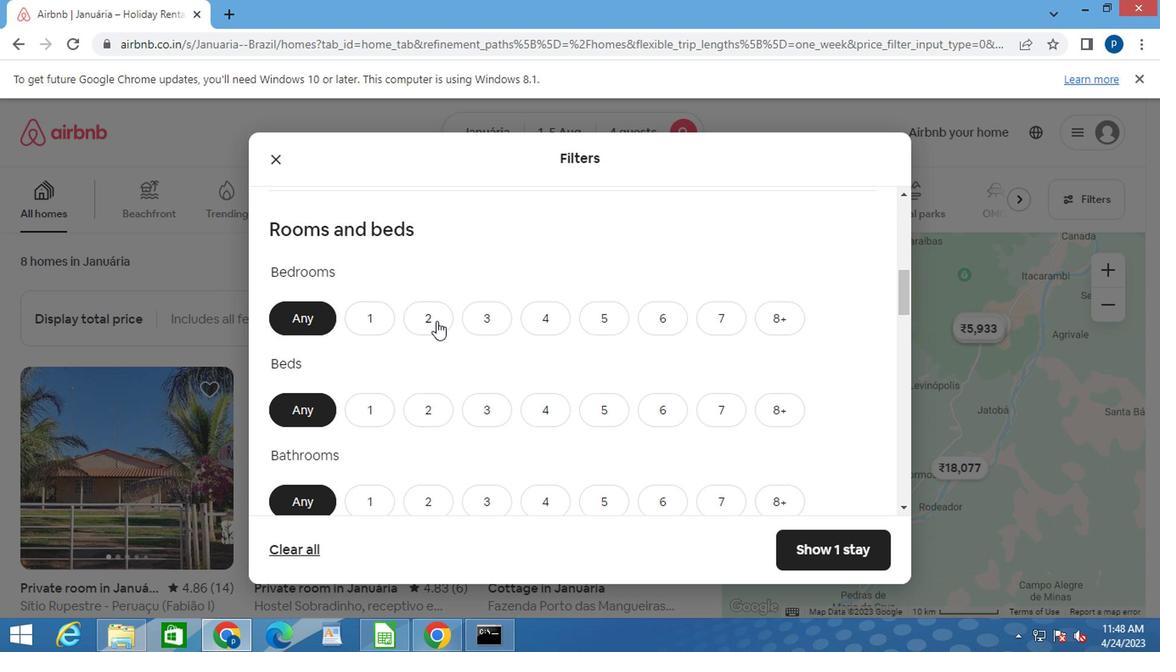 
Action: Mouse pressed left at (436, 320)
Screenshot: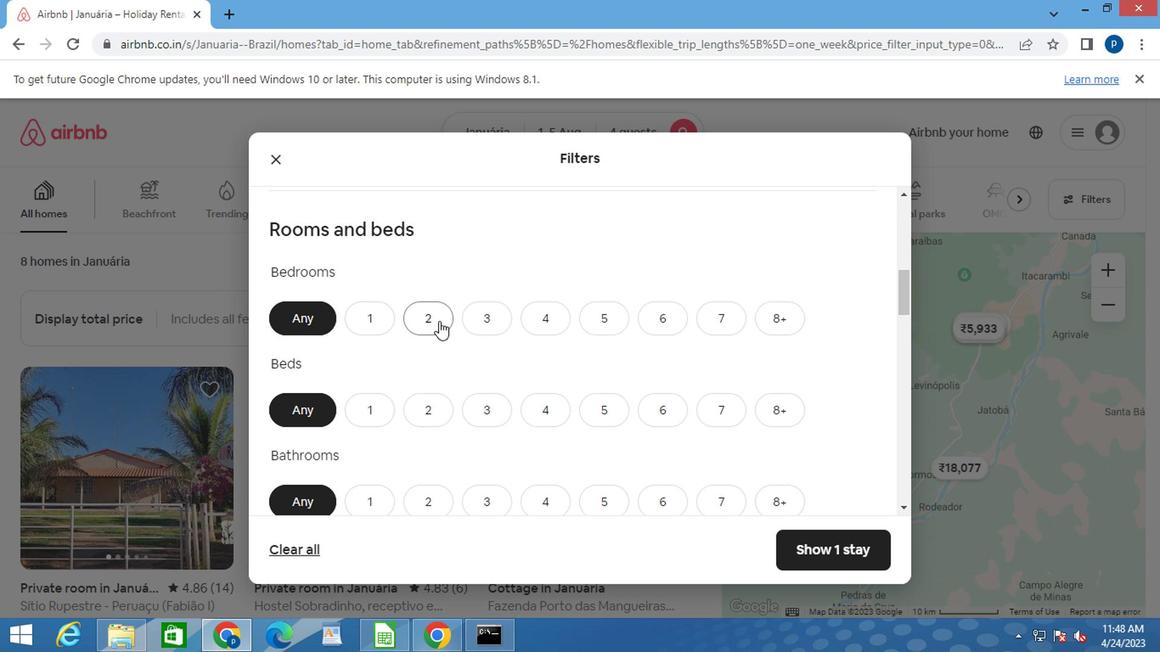 
Action: Mouse moved to (473, 407)
Screenshot: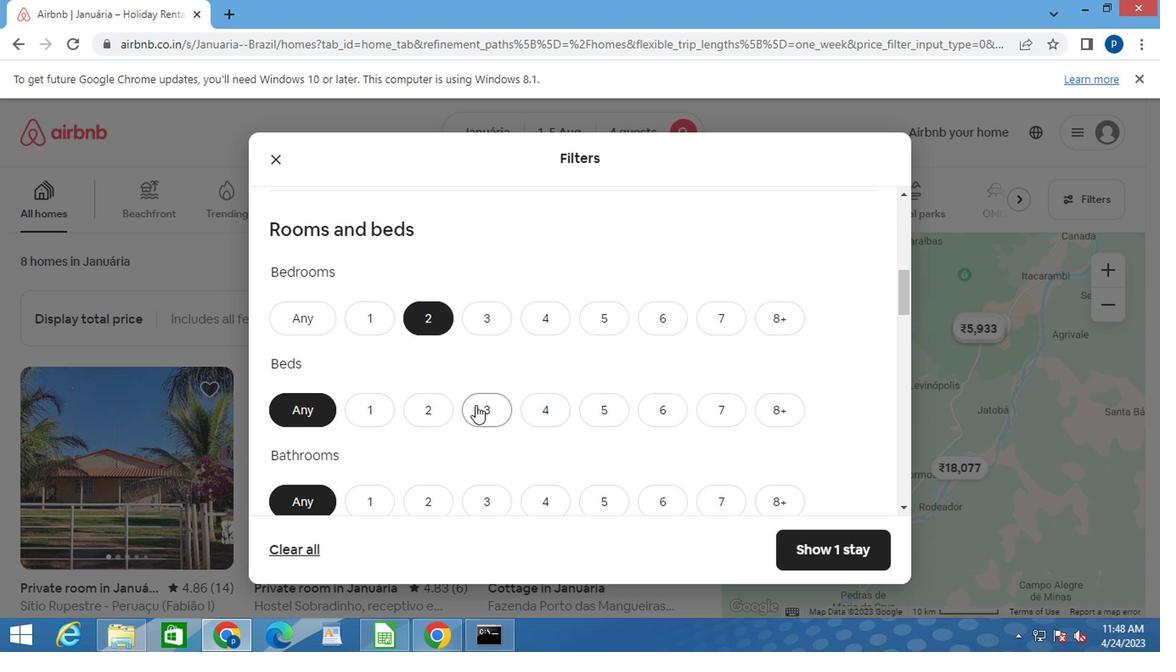 
Action: Mouse pressed left at (473, 407)
Screenshot: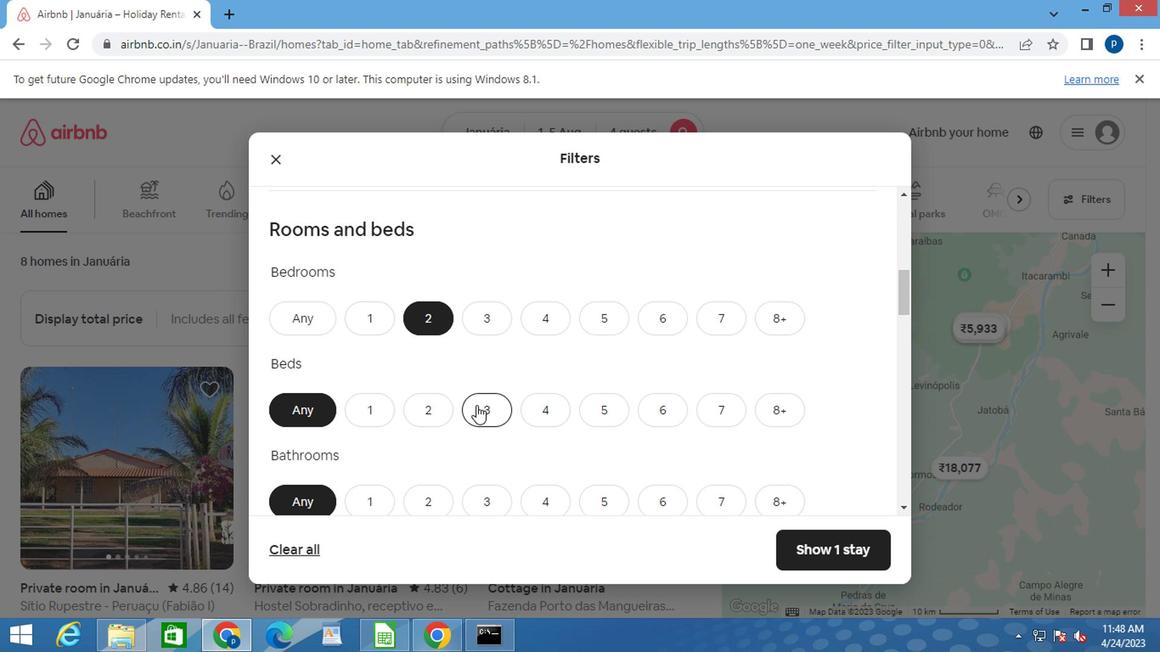 
Action: Mouse moved to (474, 412)
Screenshot: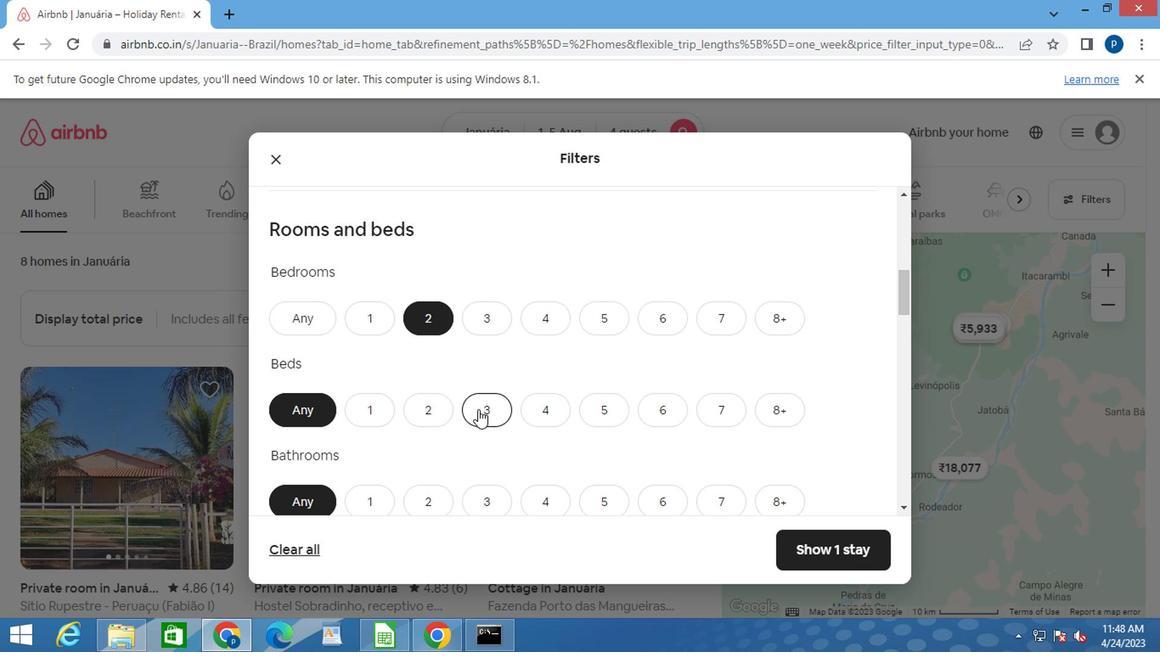 
Action: Mouse scrolled (474, 411) with delta (0, 0)
Screenshot: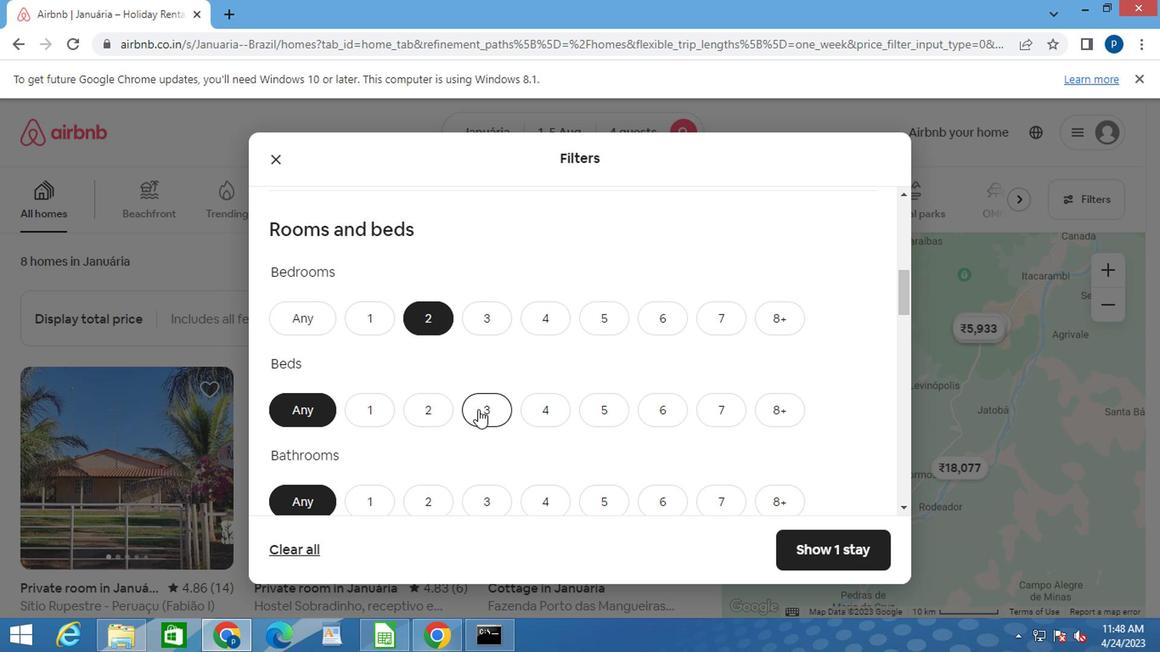 
Action: Mouse moved to (433, 412)
Screenshot: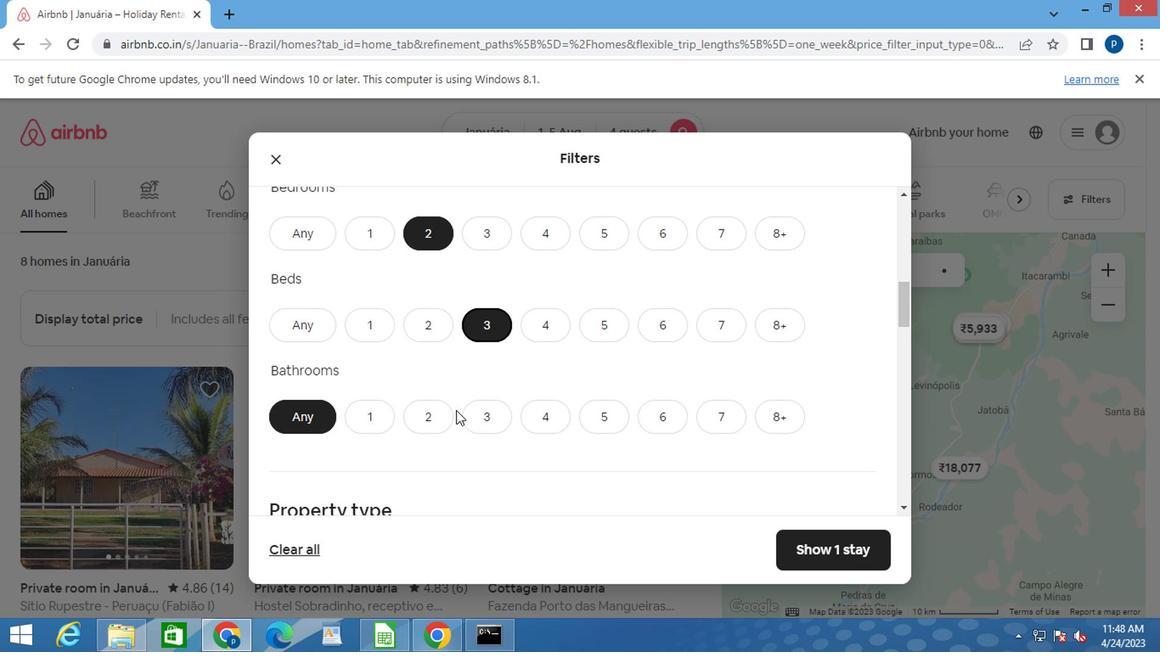 
Action: Mouse pressed left at (433, 412)
Screenshot: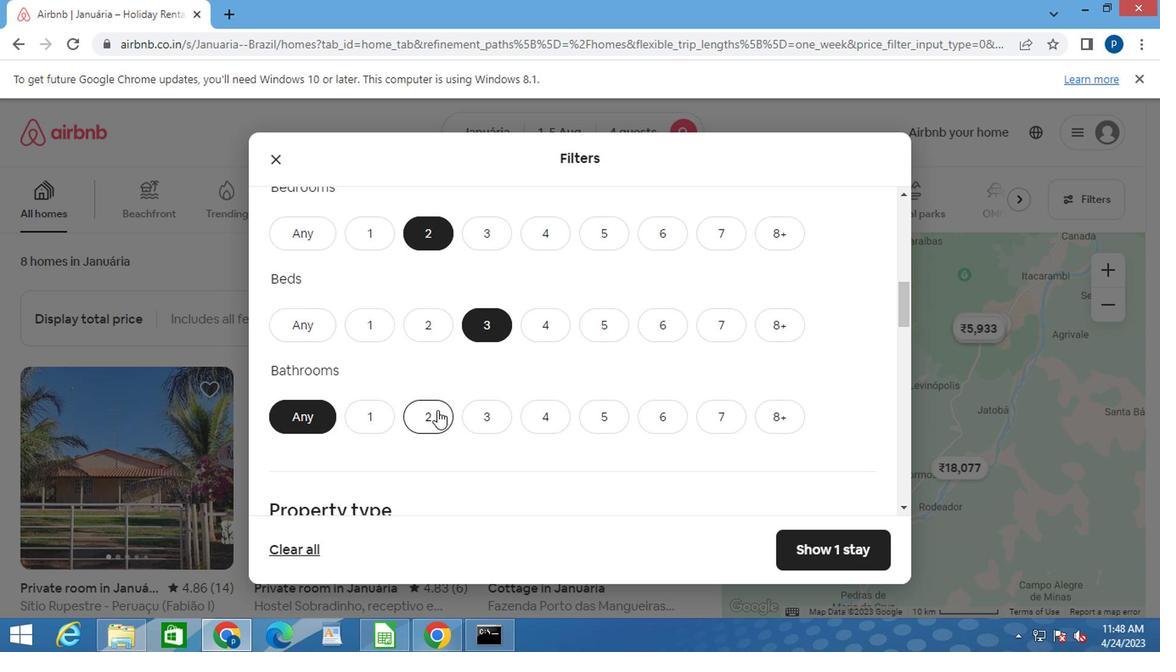 
Action: Mouse scrolled (433, 411) with delta (0, 0)
Screenshot: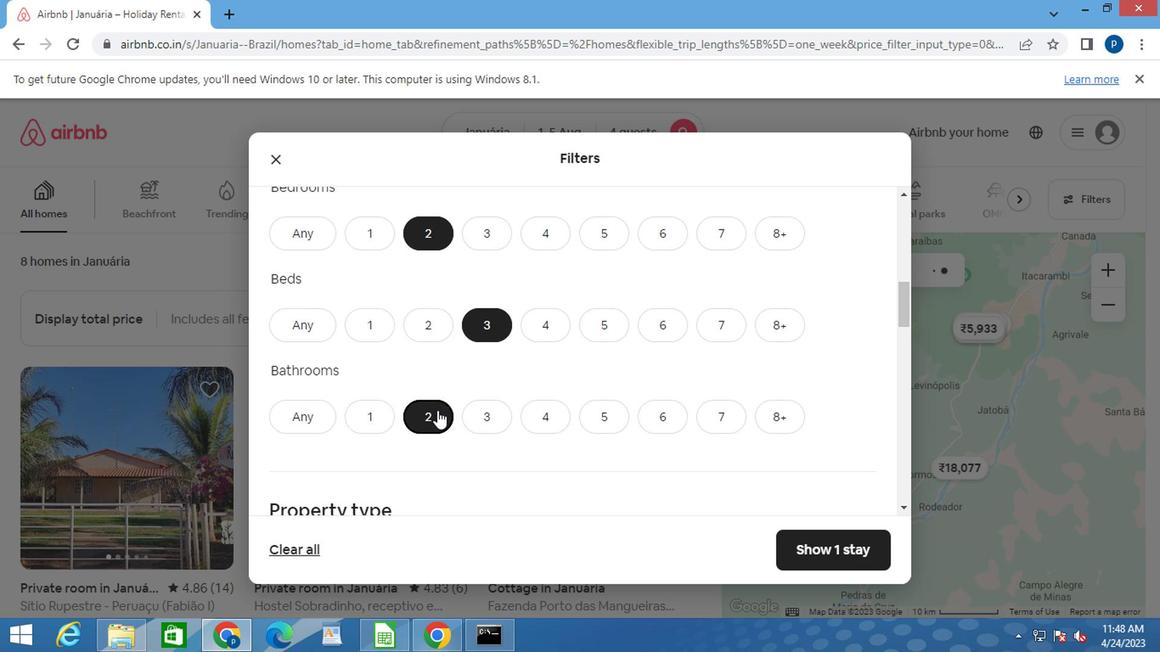 
Action: Mouse moved to (455, 411)
Screenshot: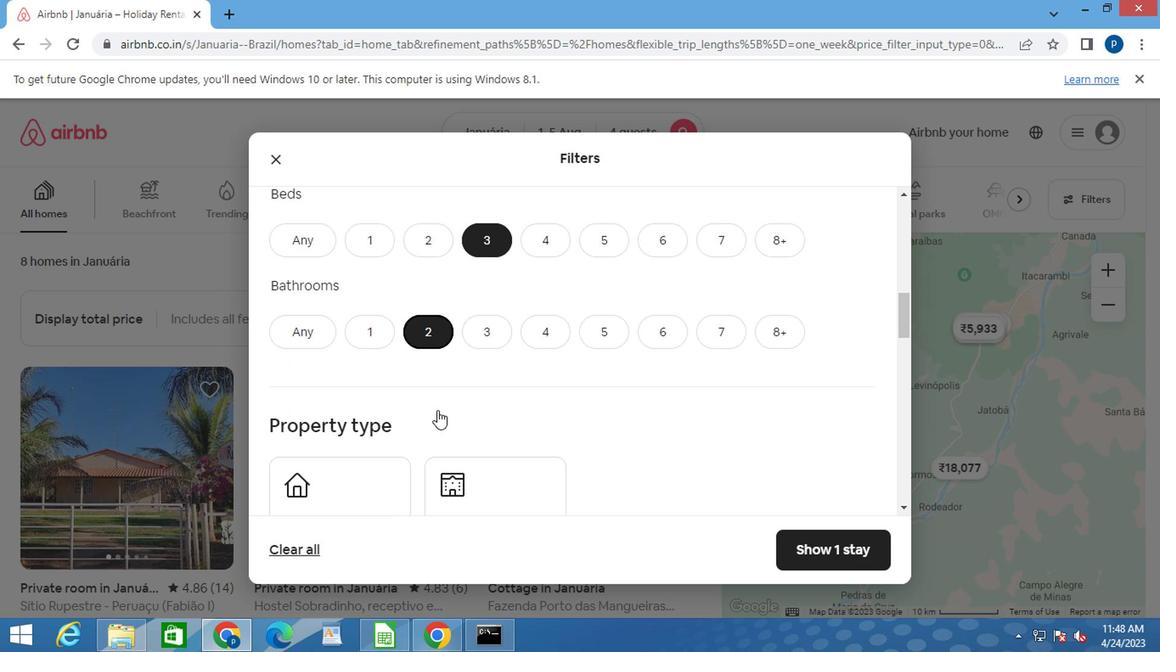 
Action: Mouse scrolled (455, 410) with delta (0, 0)
Screenshot: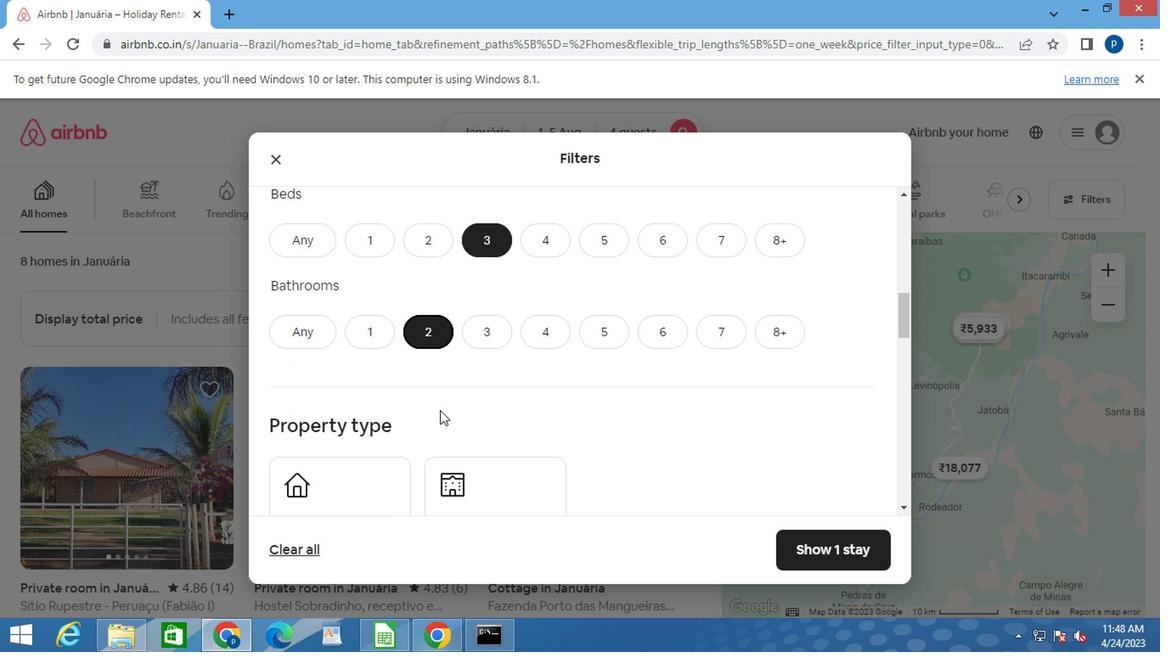 
Action: Mouse moved to (342, 429)
Screenshot: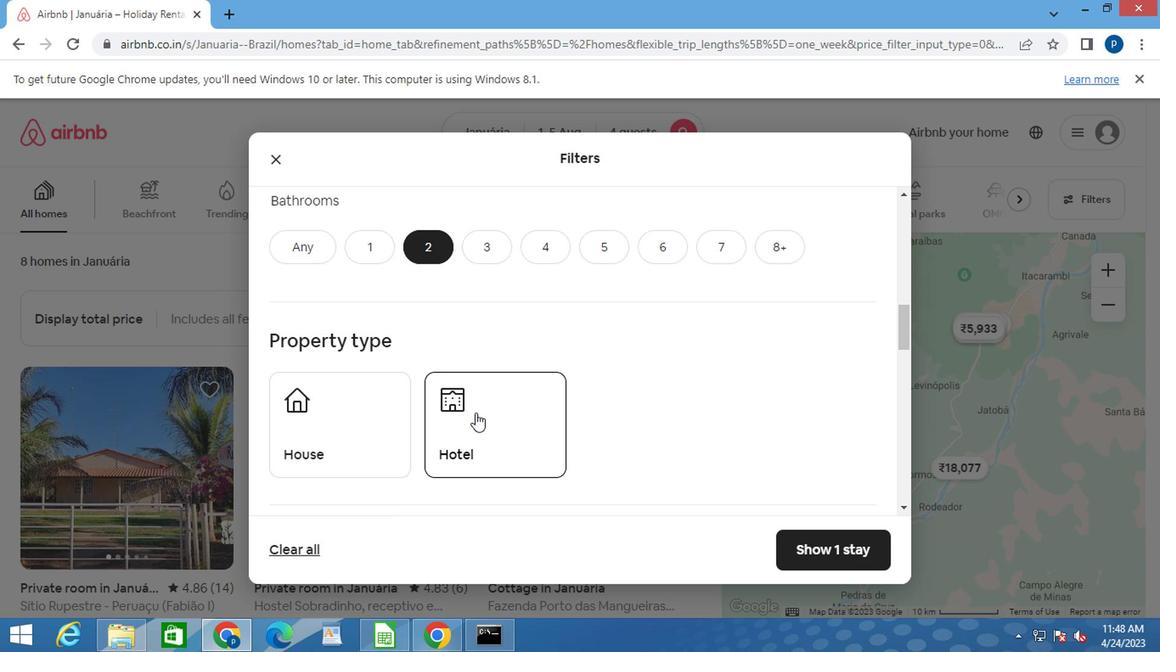 
Action: Mouse pressed left at (342, 429)
Screenshot: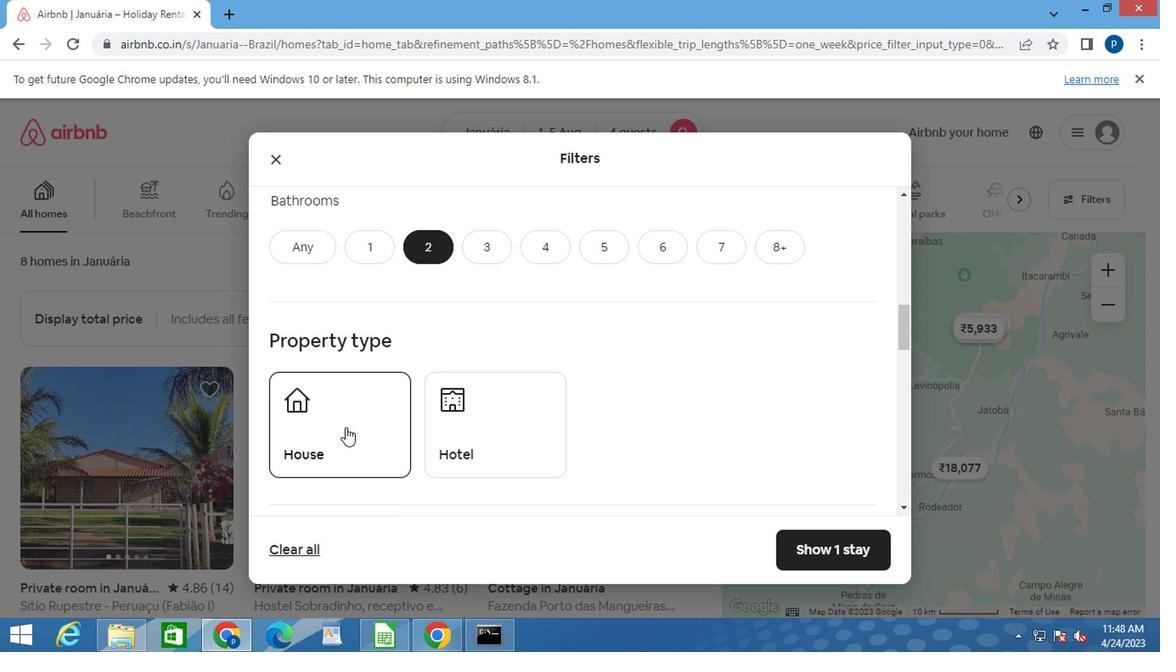 
Action: Mouse moved to (503, 449)
Screenshot: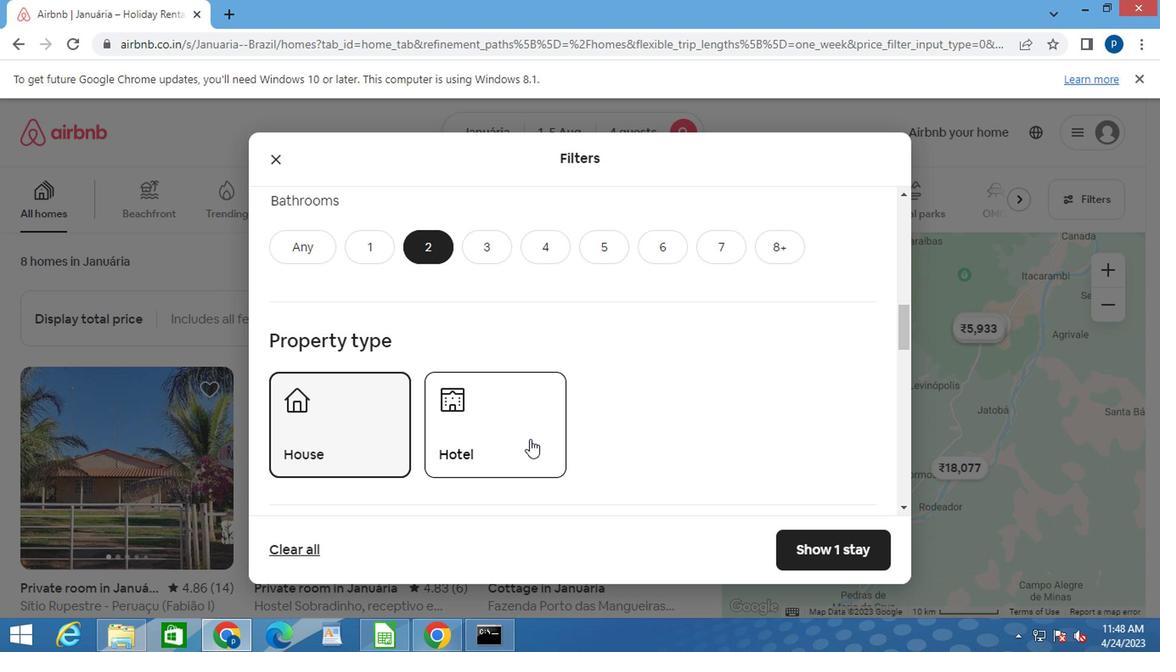 
Action: Mouse pressed left at (503, 449)
Screenshot: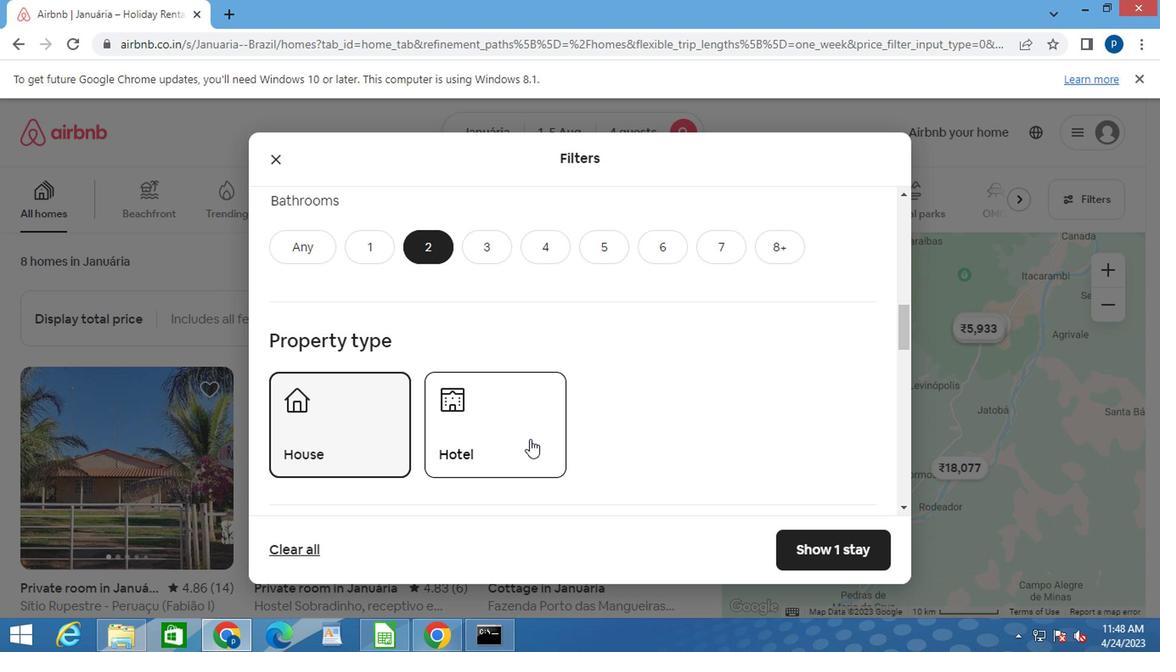 
Action: Mouse scrolled (503, 449) with delta (0, 0)
Screenshot: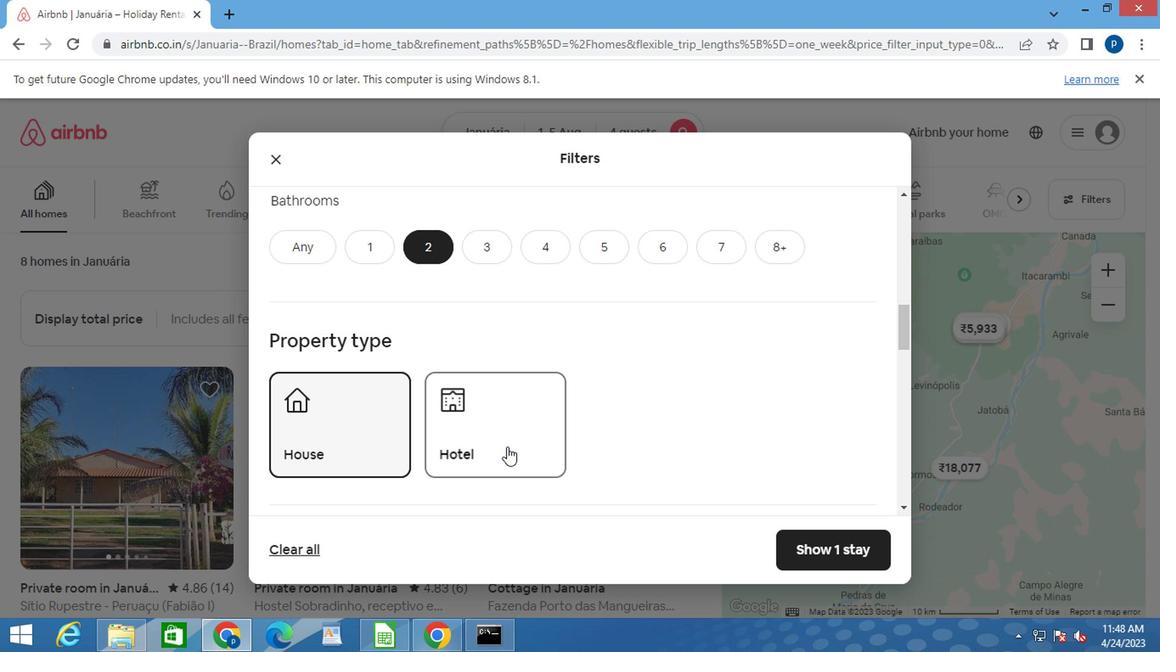 
Action: Mouse scrolled (503, 449) with delta (0, 0)
Screenshot: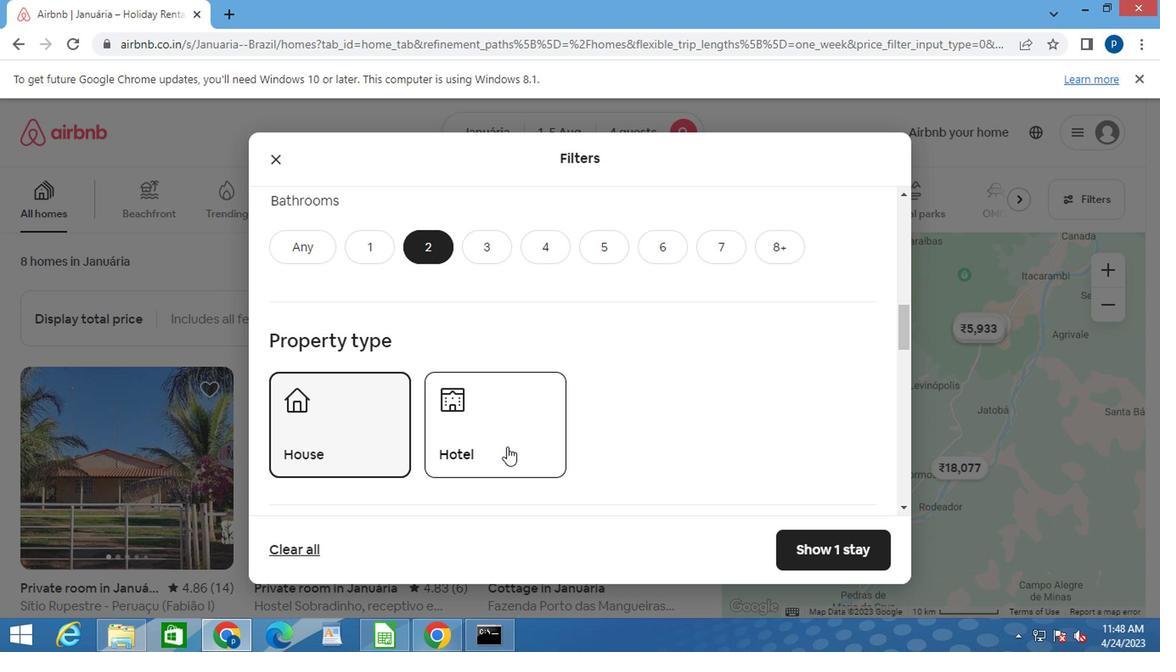
Action: Mouse scrolled (503, 449) with delta (0, 0)
Screenshot: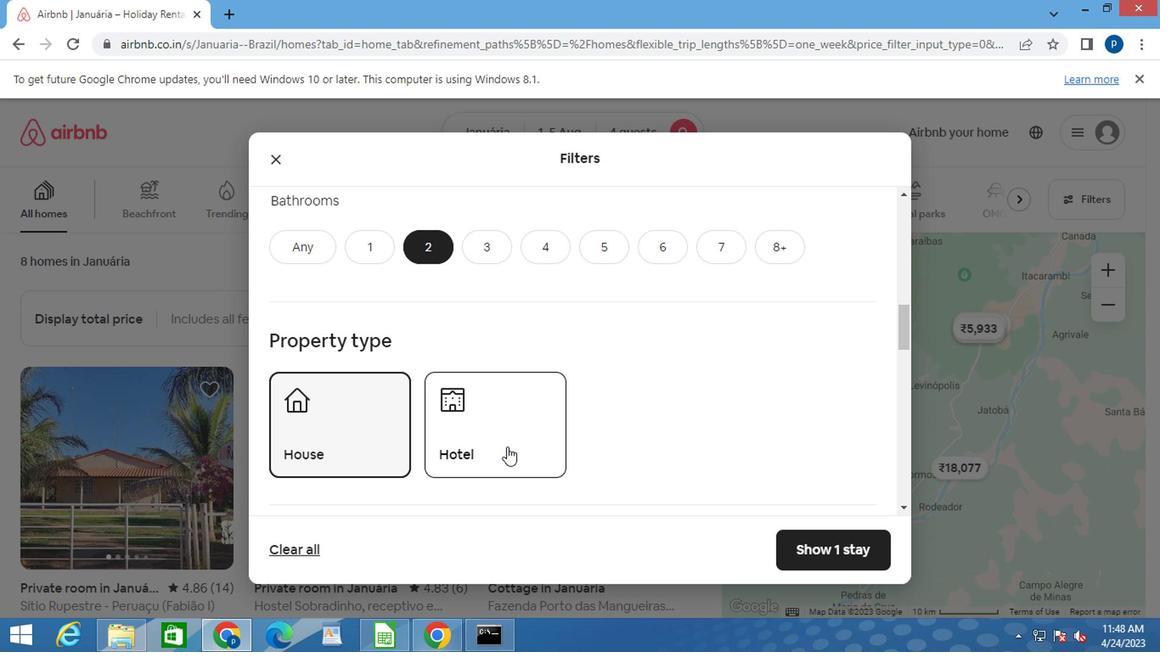 
Action: Mouse moved to (621, 423)
Screenshot: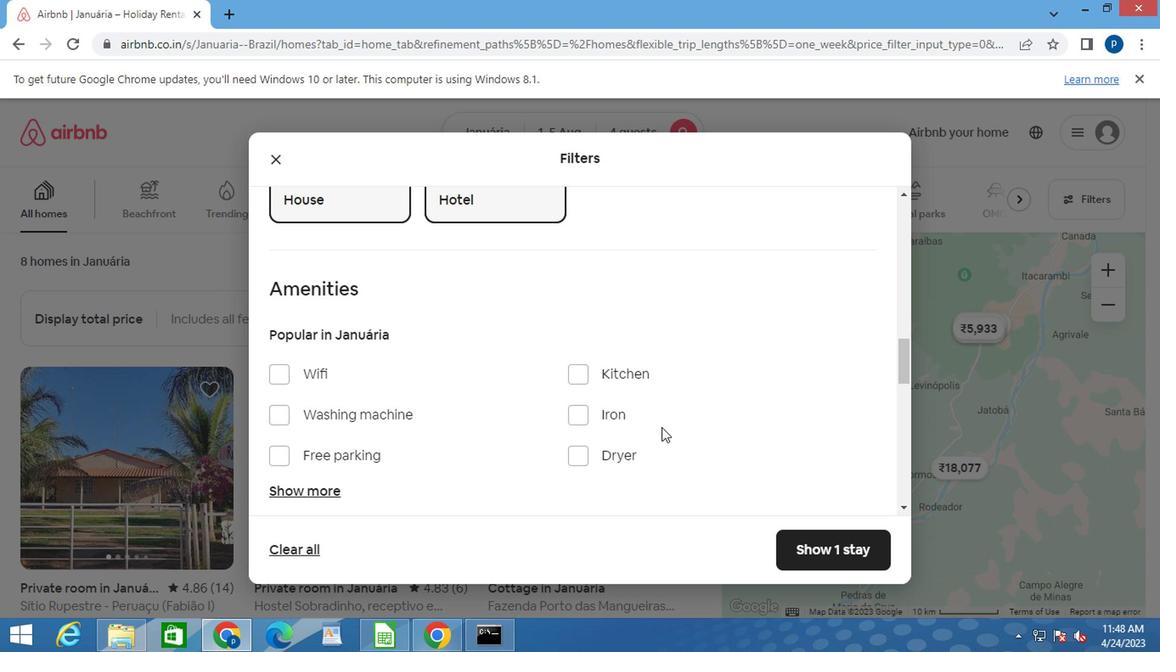 
Action: Mouse scrolled (621, 423) with delta (0, 0)
Screenshot: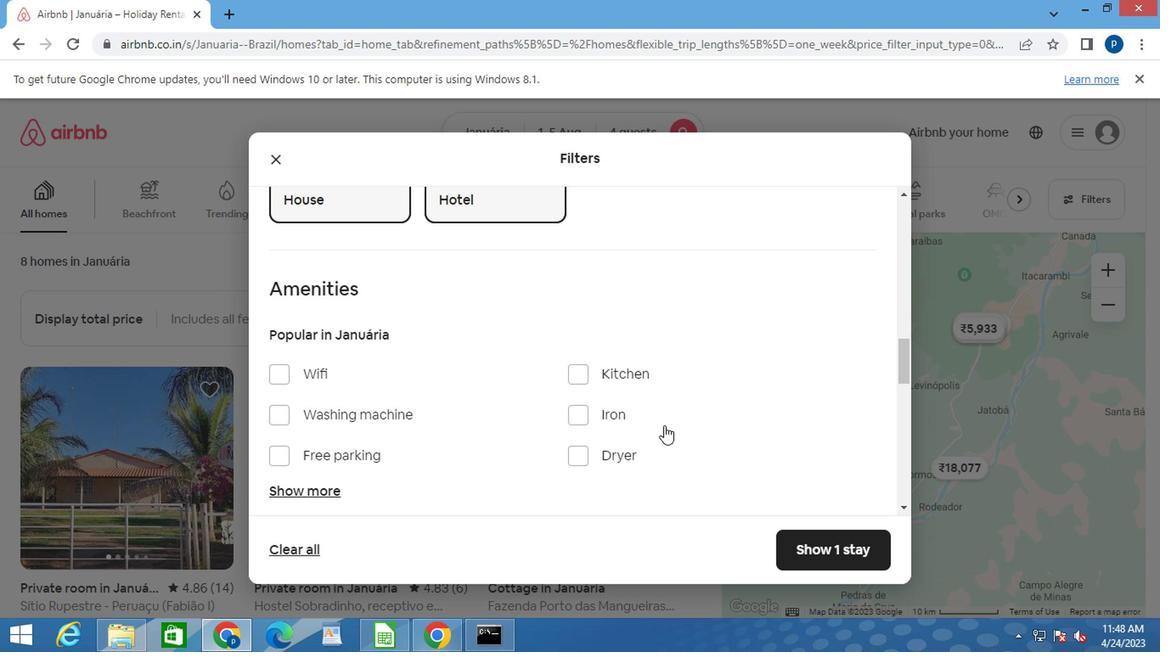 
Action: Mouse moved to (621, 423)
Screenshot: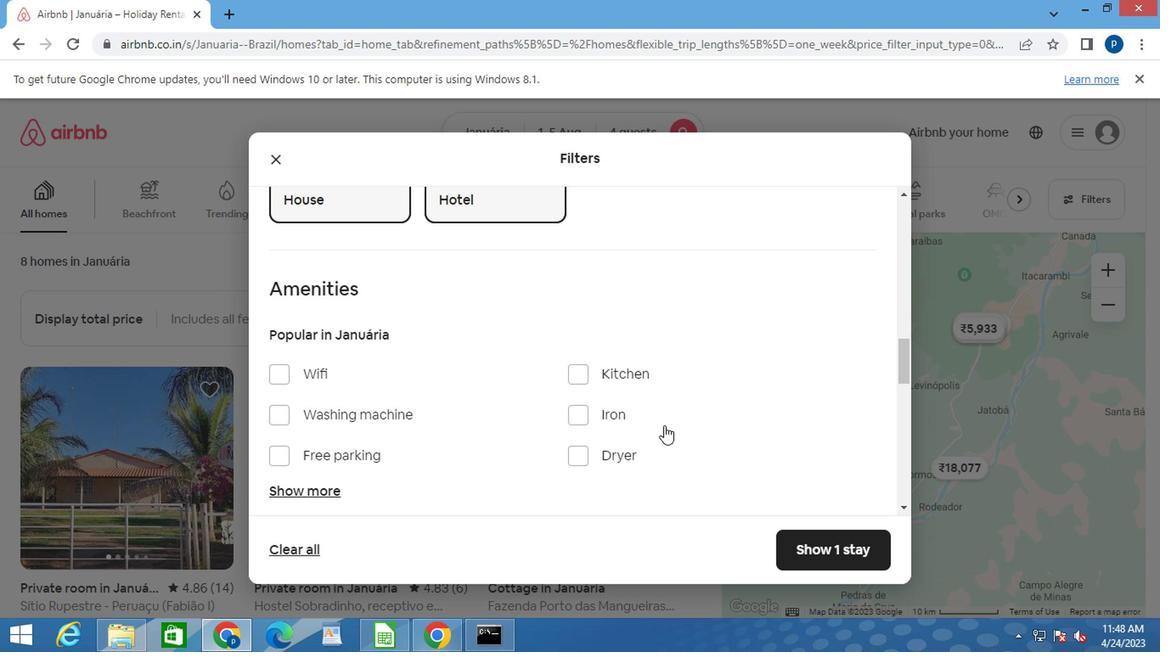 
Action: Mouse scrolled (621, 423) with delta (0, 0)
Screenshot: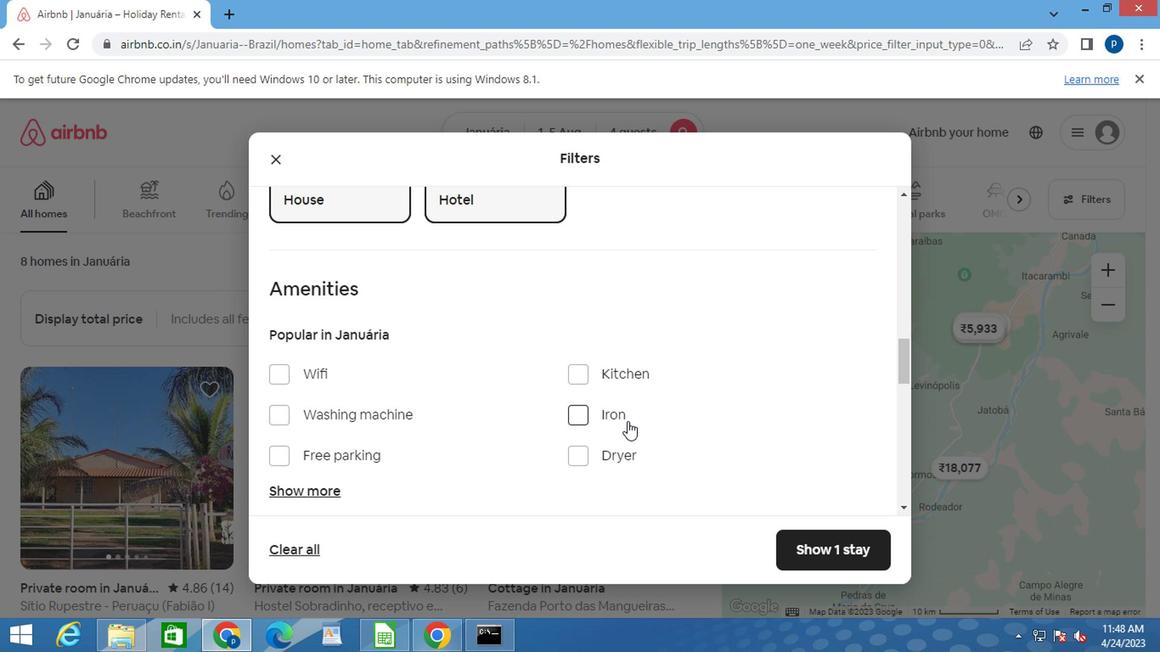 
Action: Mouse scrolled (621, 423) with delta (0, 0)
Screenshot: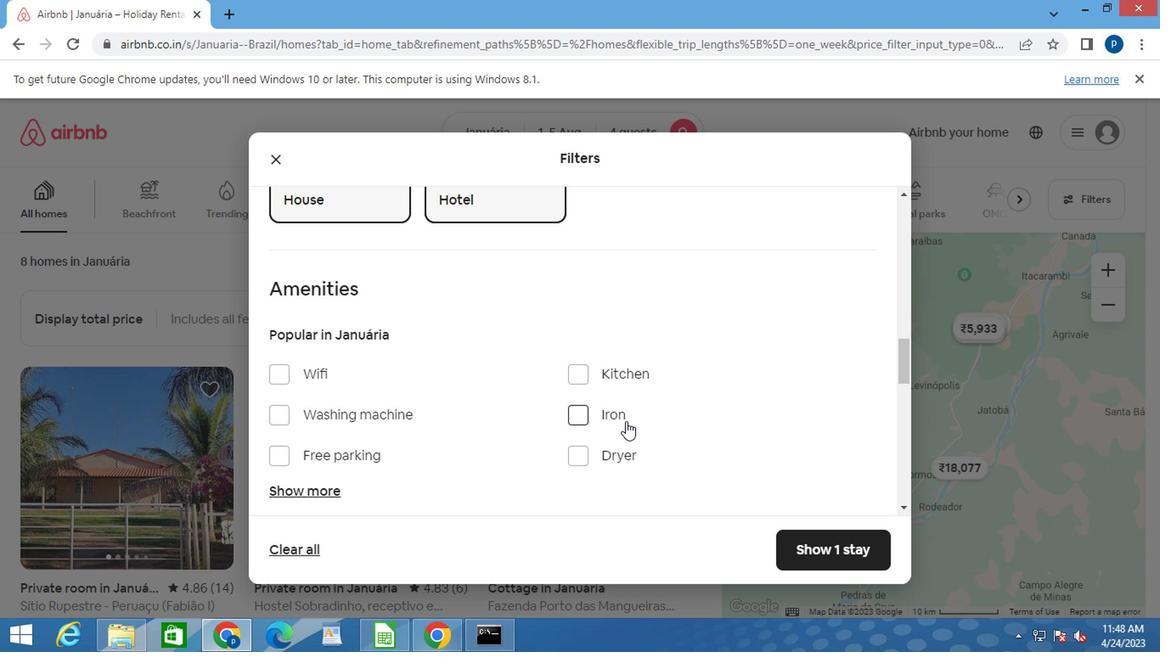 
Action: Mouse scrolled (621, 423) with delta (0, 0)
Screenshot: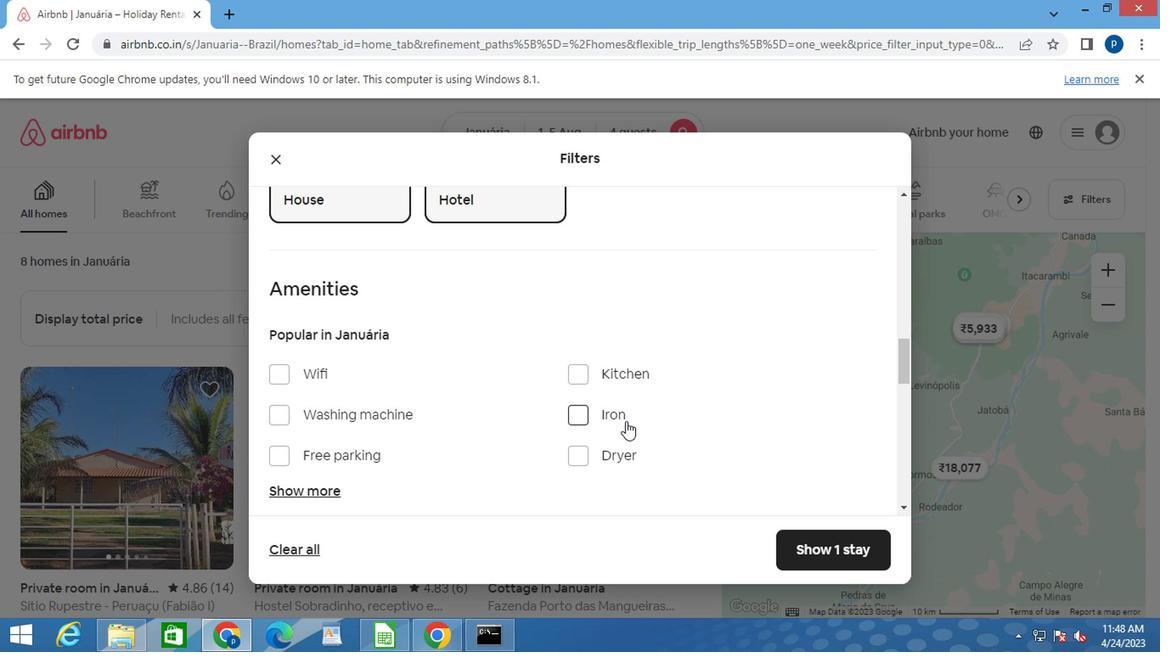 
Action: Mouse moved to (836, 351)
Screenshot: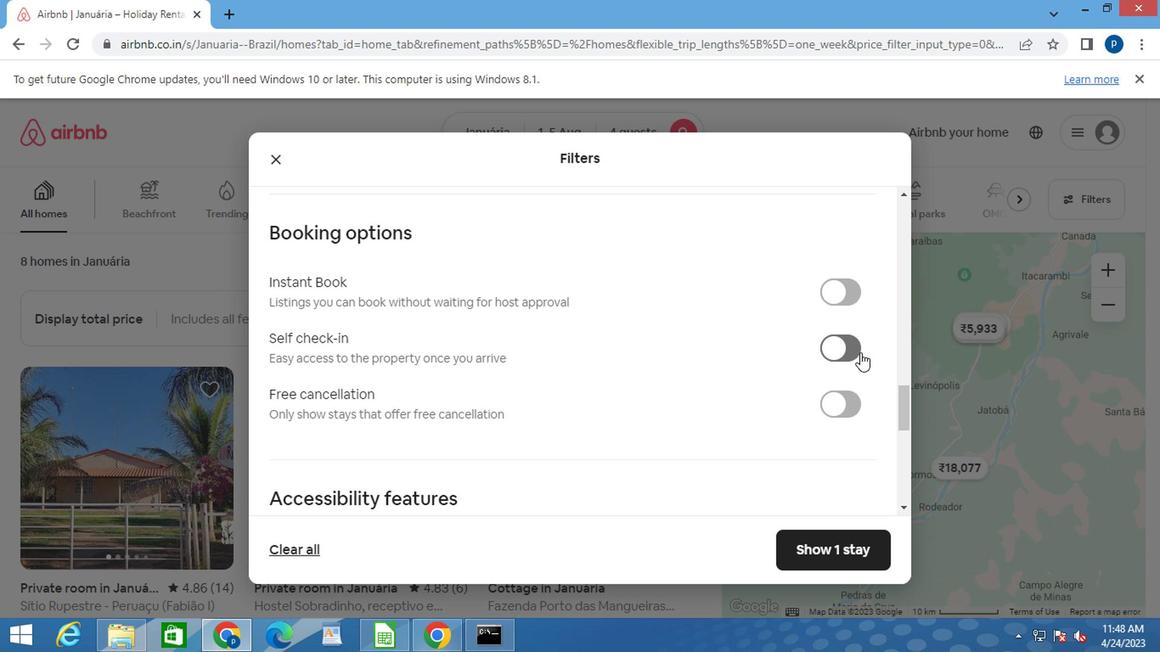 
Action: Mouse pressed left at (836, 351)
Screenshot: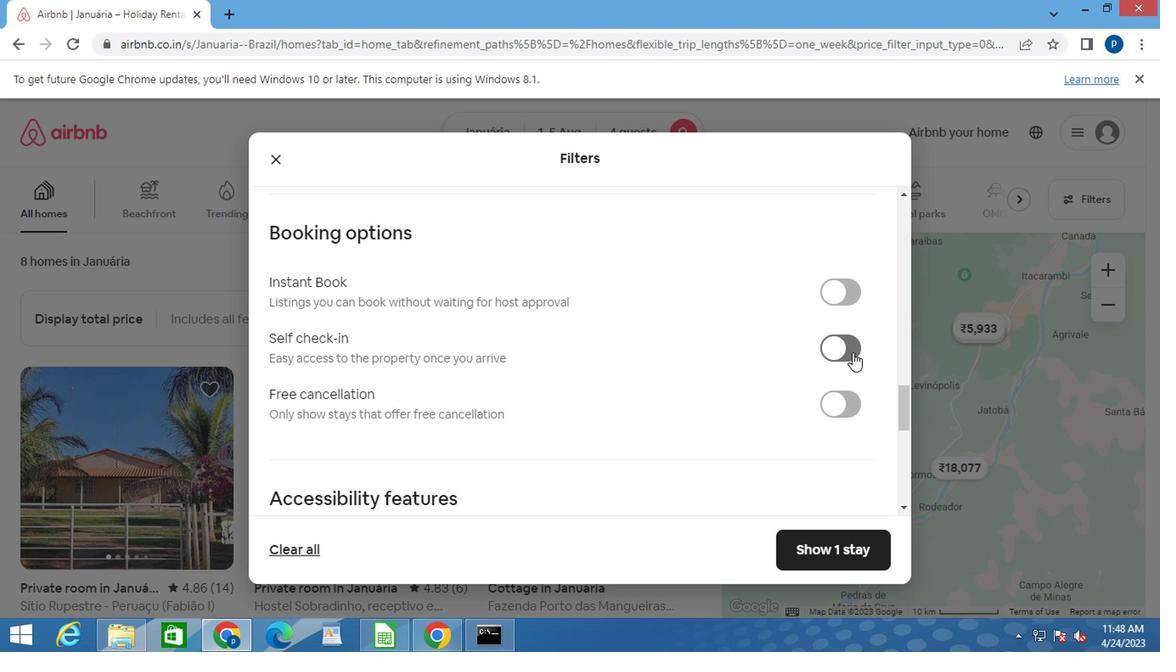 
Action: Mouse moved to (587, 469)
Screenshot: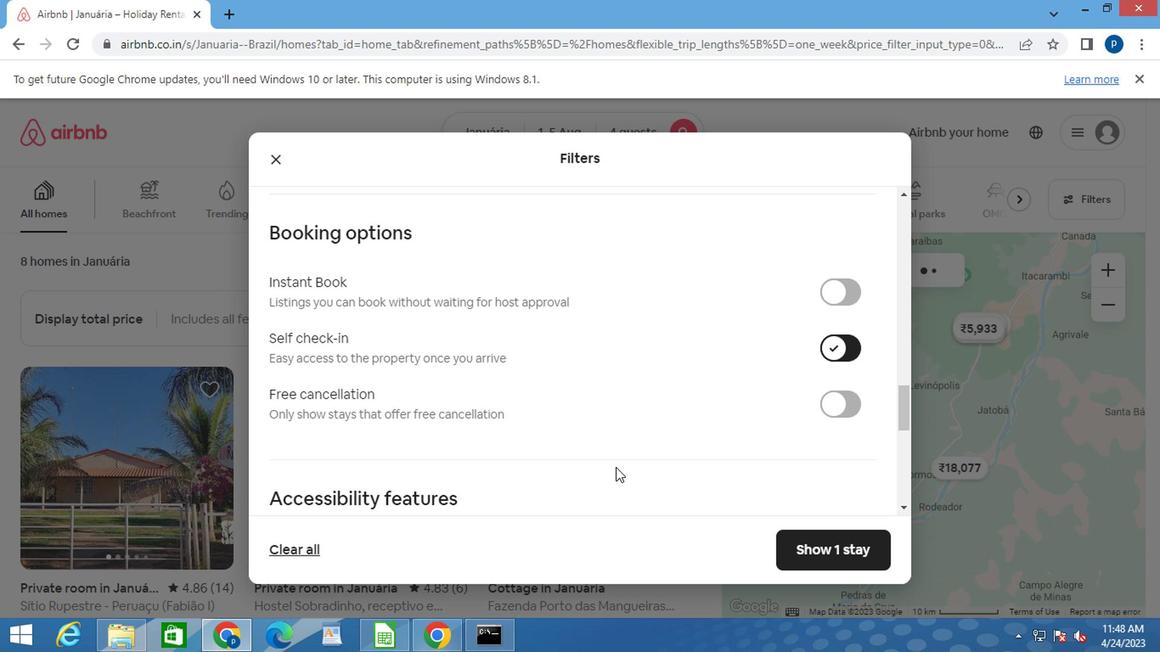 
Action: Mouse scrolled (587, 469) with delta (0, 0)
Screenshot: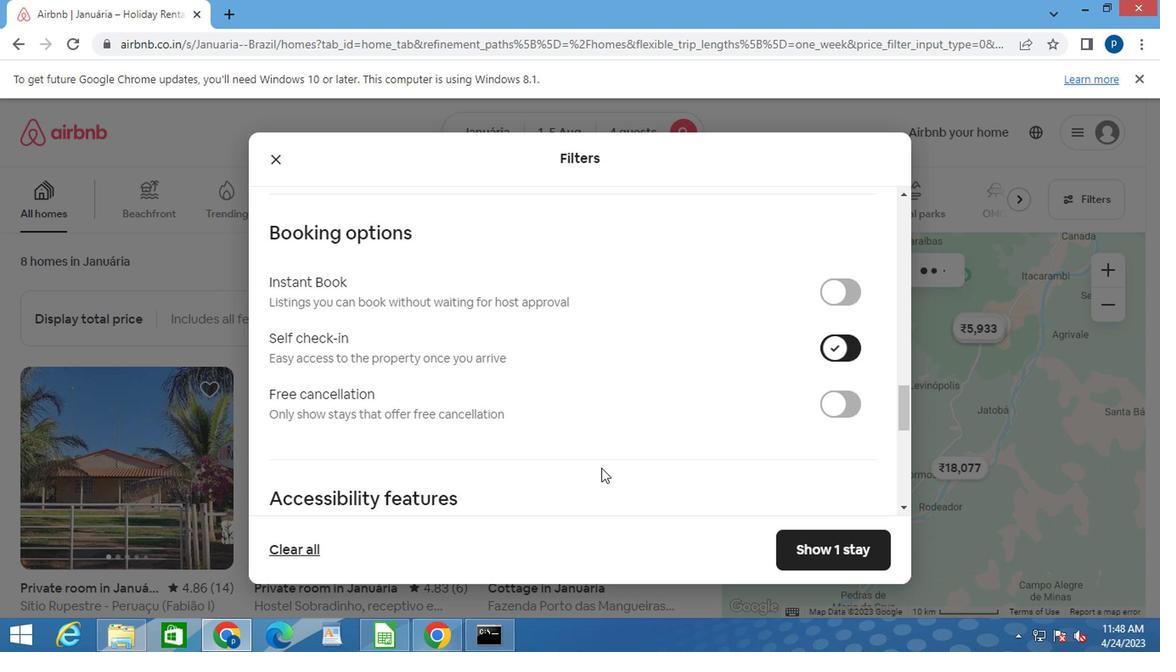 
Action: Mouse scrolled (587, 469) with delta (0, 0)
Screenshot: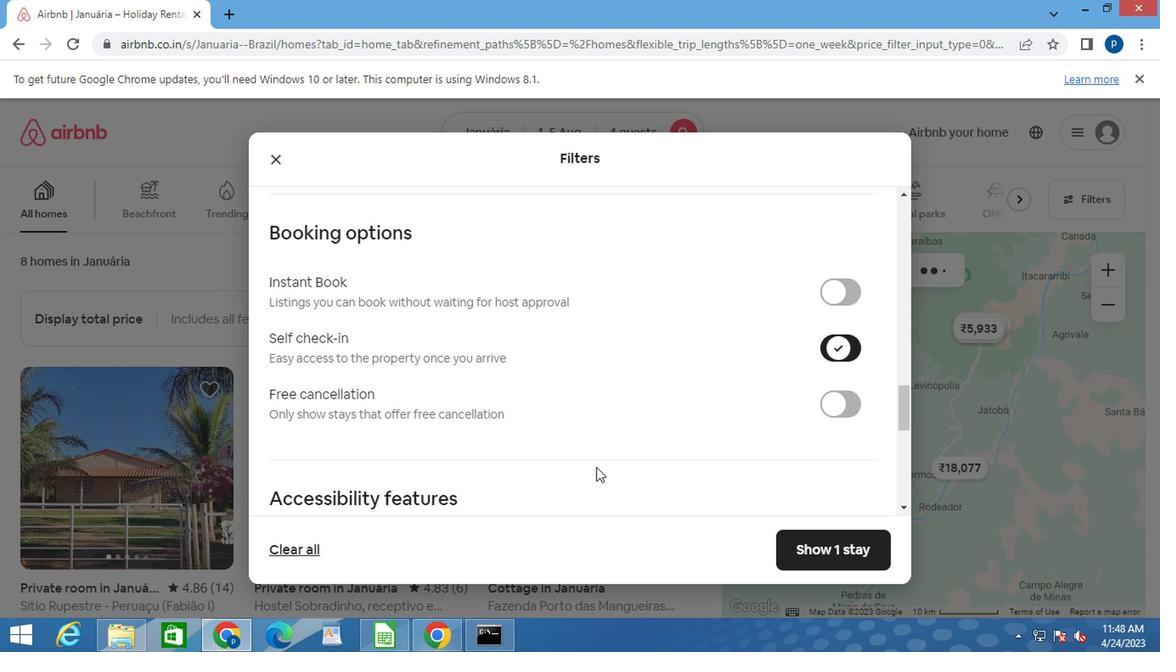 
Action: Mouse scrolled (587, 469) with delta (0, 0)
Screenshot: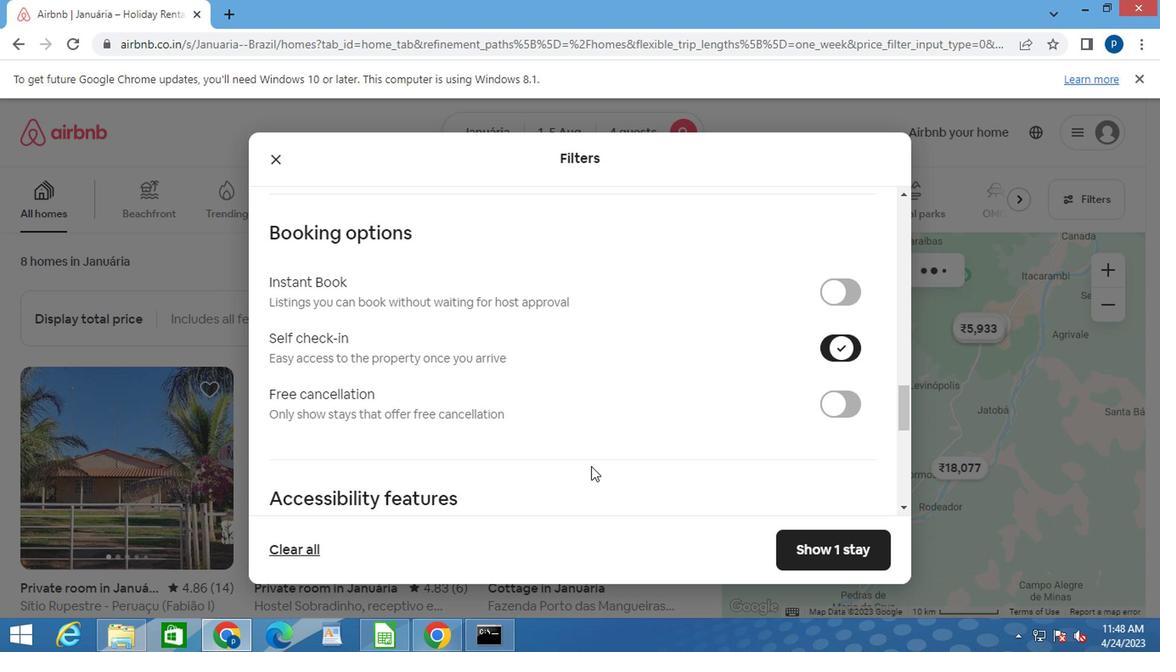 
Action: Mouse scrolled (587, 469) with delta (0, 0)
Screenshot: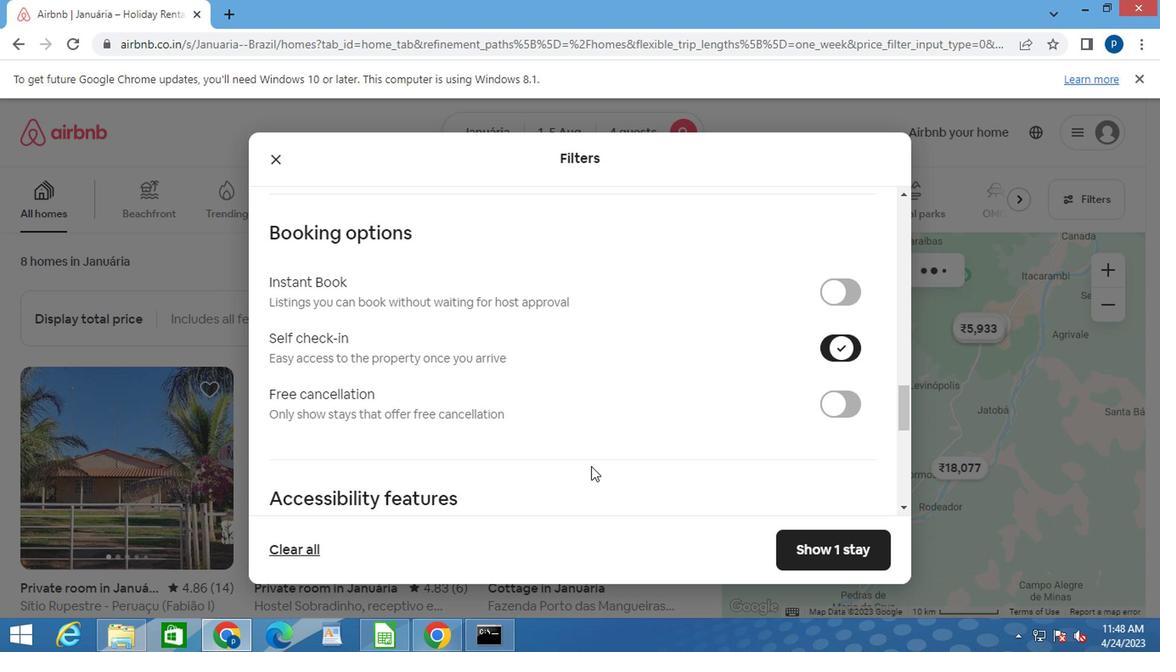 
Action: Mouse scrolled (587, 469) with delta (0, 0)
Screenshot: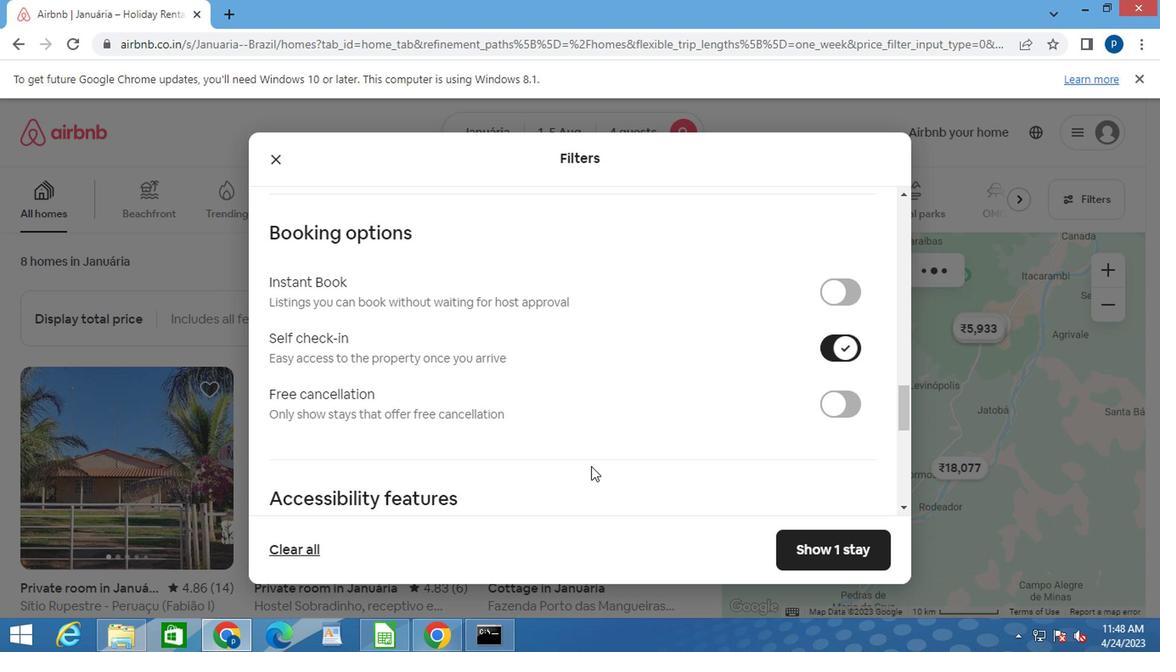 
Action: Mouse moved to (641, 433)
Screenshot: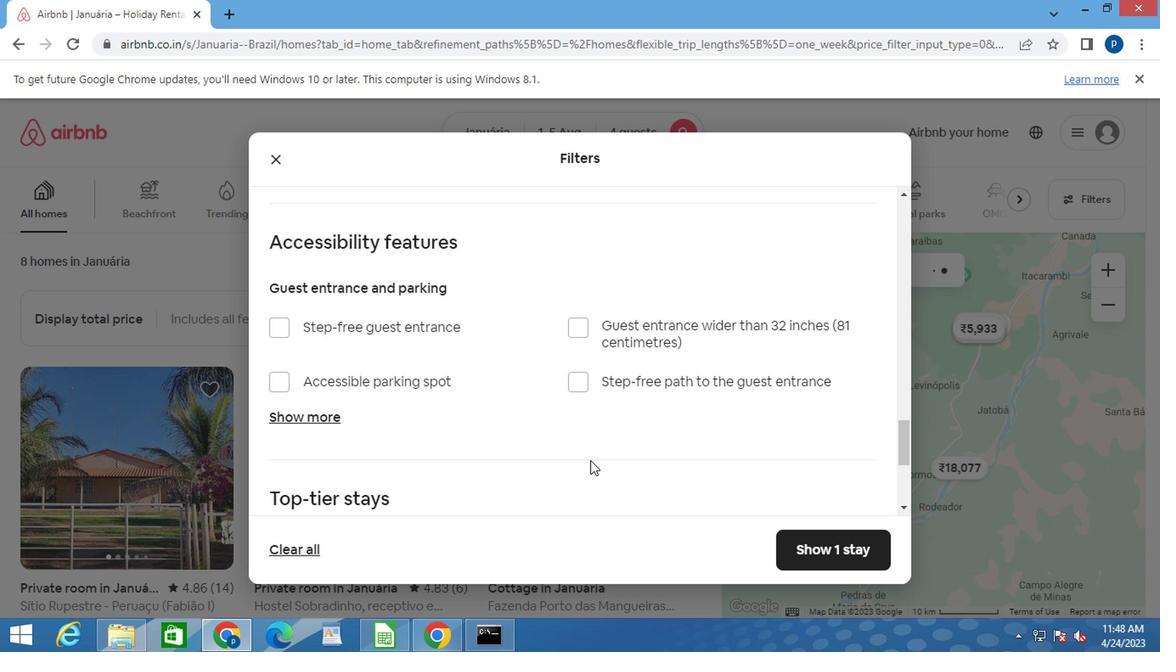 
Action: Mouse scrolled (641, 433) with delta (0, 0)
Screenshot: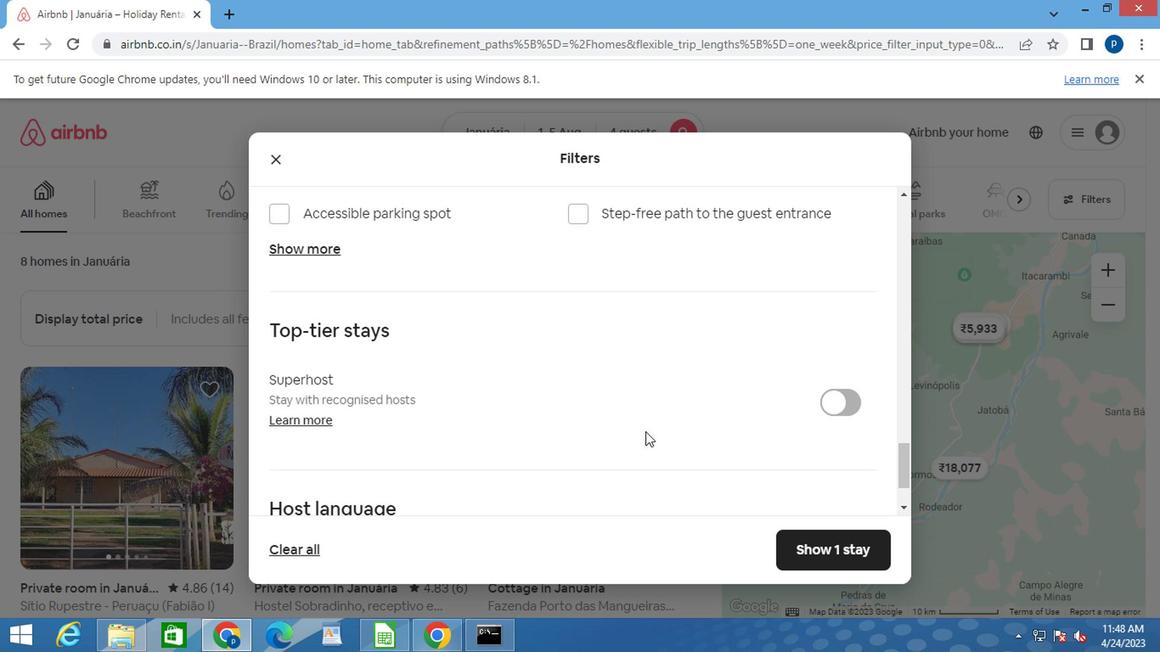 
Action: Mouse moved to (636, 433)
Screenshot: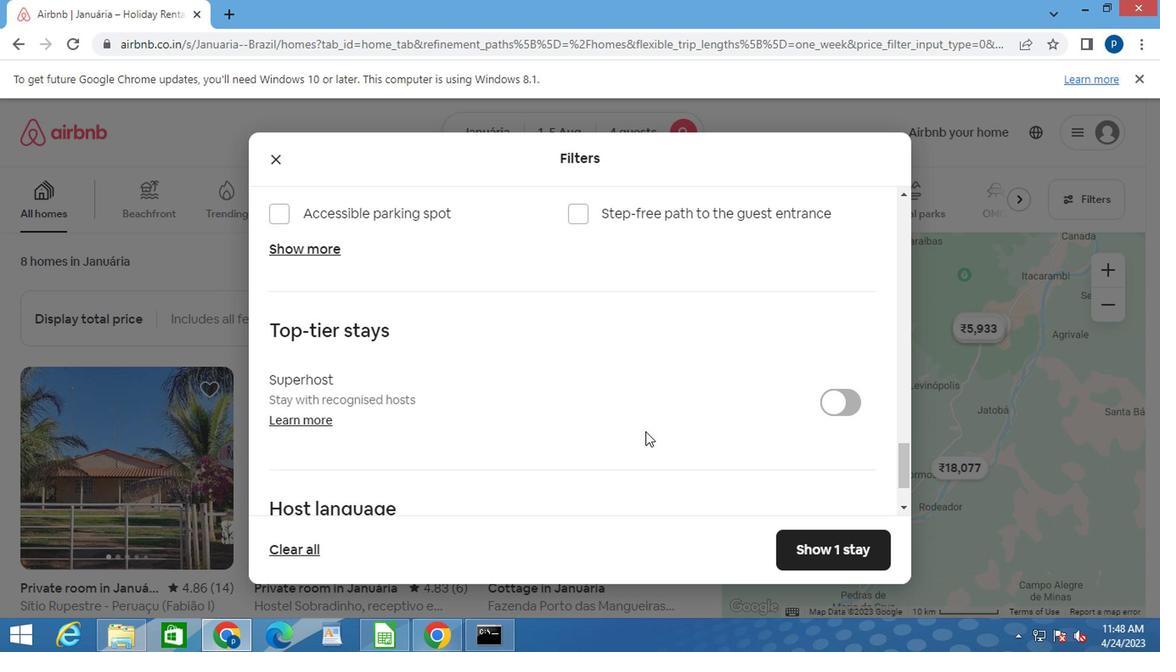 
Action: Mouse scrolled (636, 433) with delta (0, 0)
Screenshot: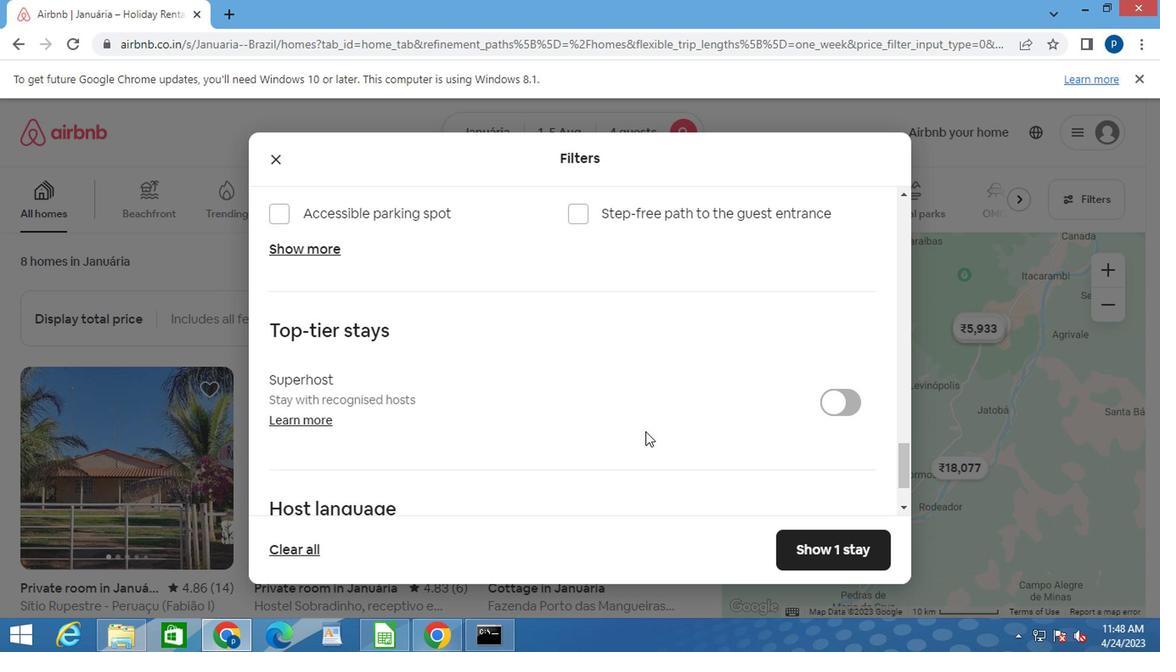 
Action: Mouse moved to (613, 433)
Screenshot: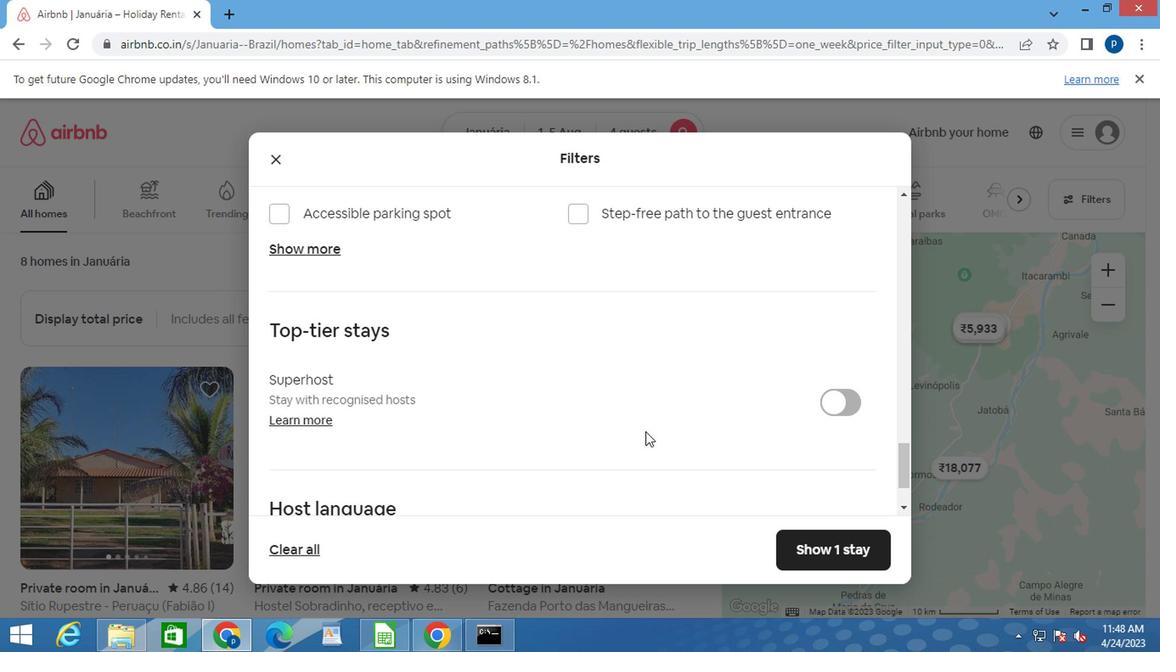 
Action: Mouse scrolled (615, 433) with delta (0, 0)
Screenshot: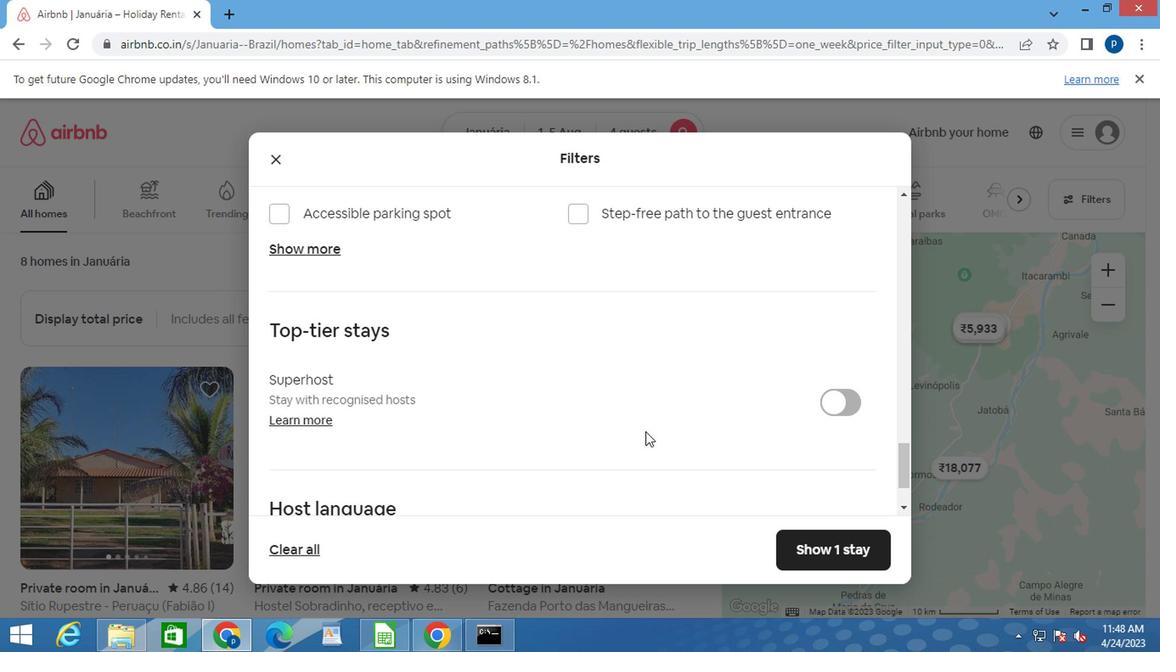 
Action: Mouse moved to (426, 425)
Screenshot: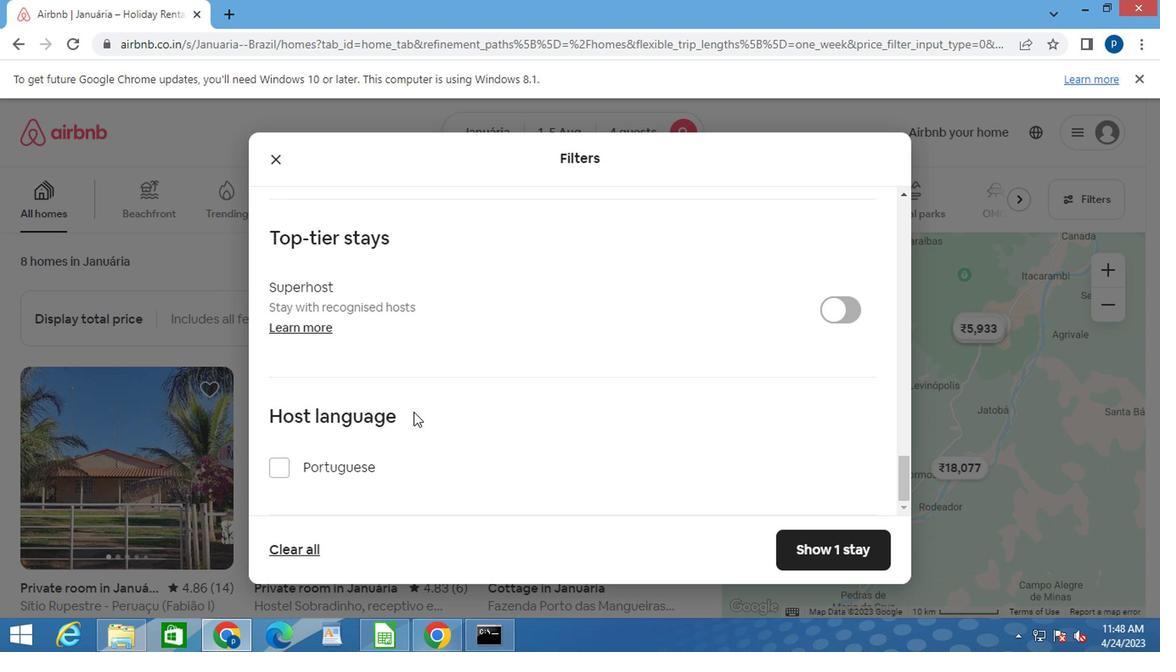
Action: Mouse scrolled (426, 424) with delta (0, -1)
Screenshot: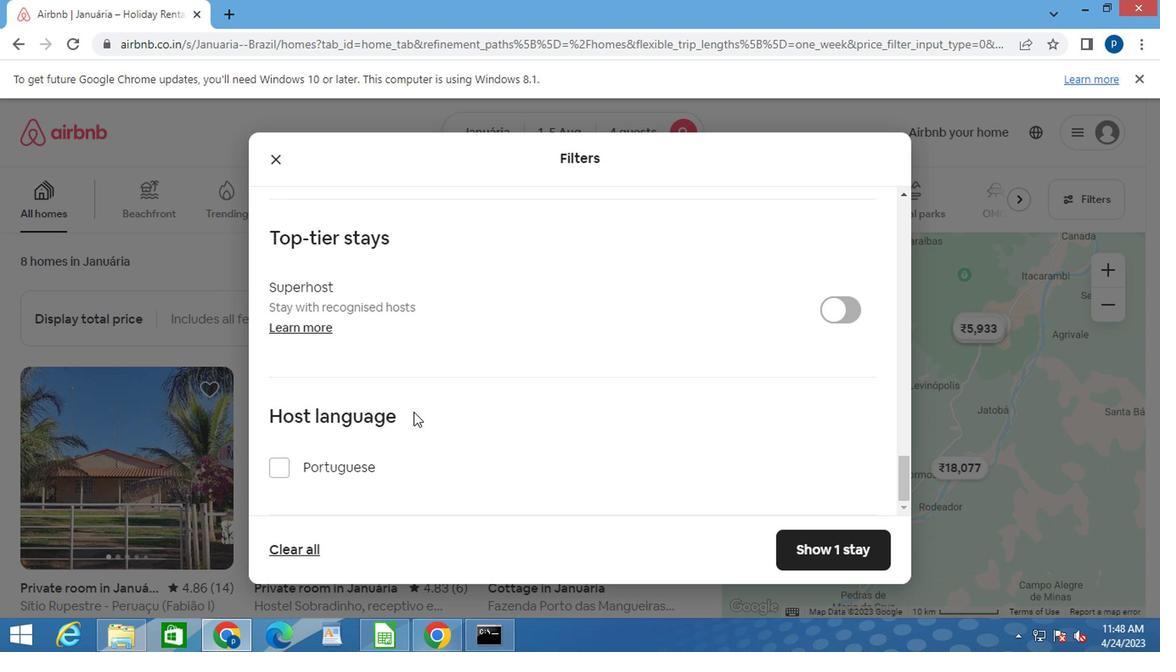 
Action: Mouse scrolled (426, 424) with delta (0, -1)
Screenshot: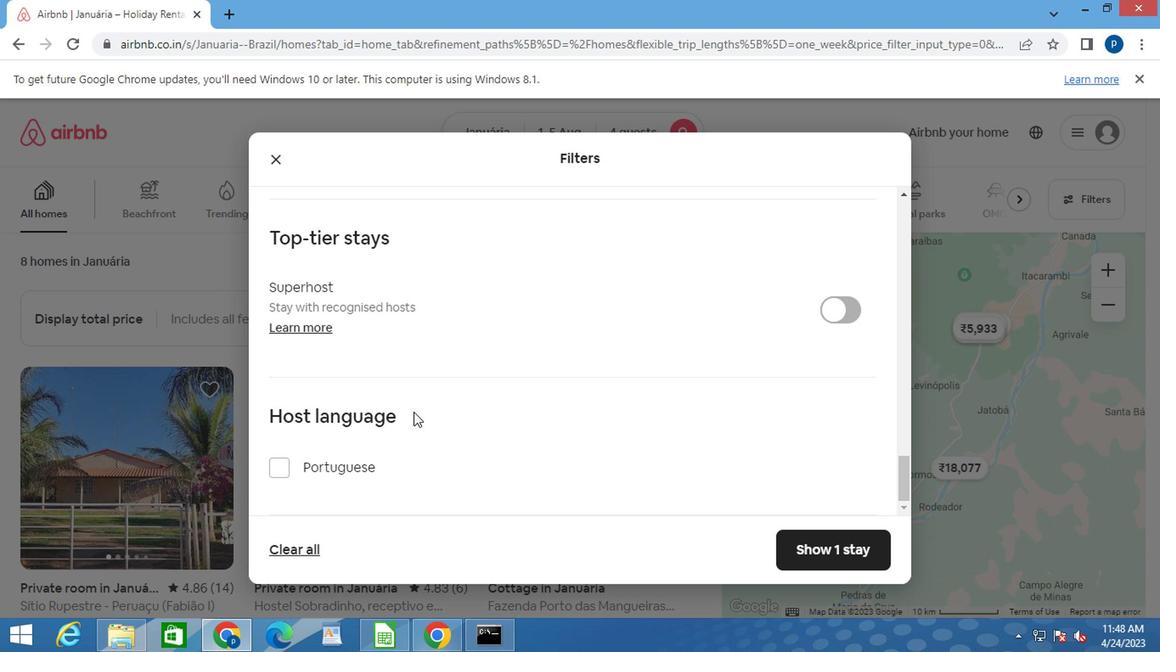 
Action: Mouse scrolled (426, 424) with delta (0, -1)
Screenshot: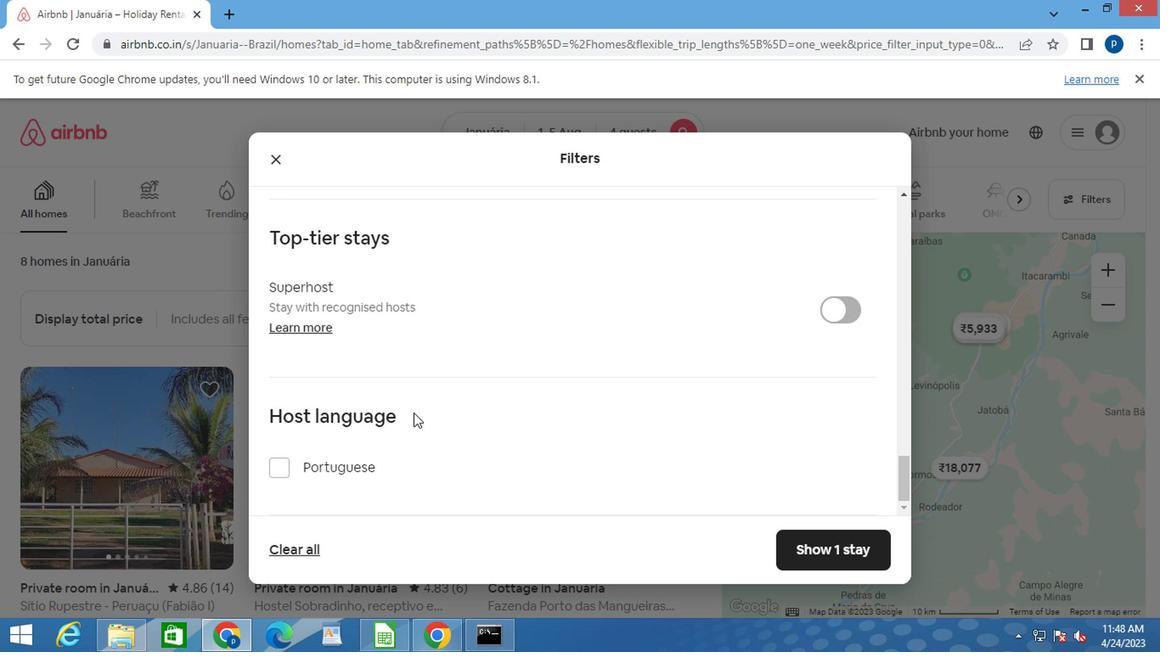 
Action: Mouse scrolled (426, 424) with delta (0, -1)
Screenshot: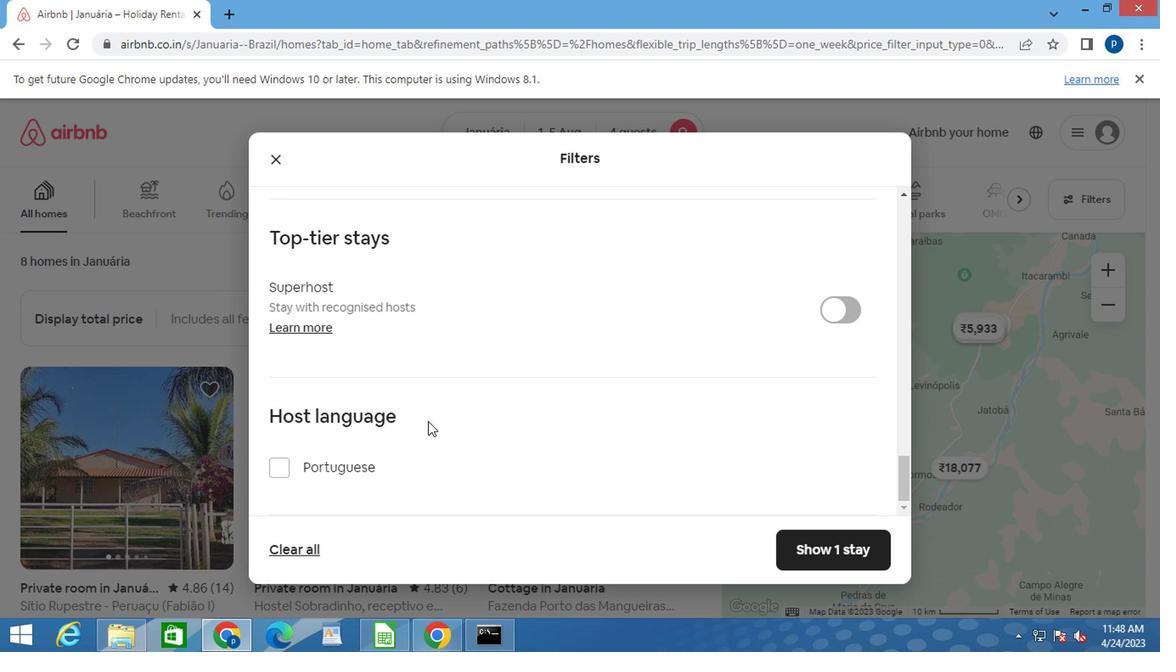 
Action: Mouse moved to (849, 545)
Screenshot: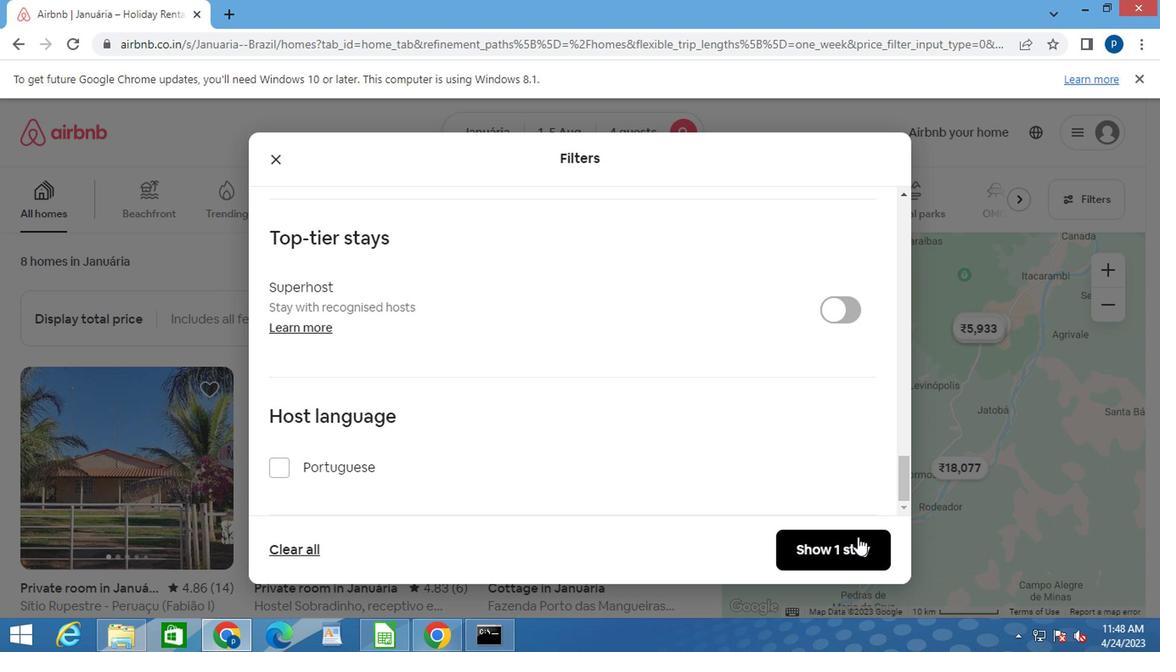 
Action: Mouse pressed left at (849, 545)
Screenshot: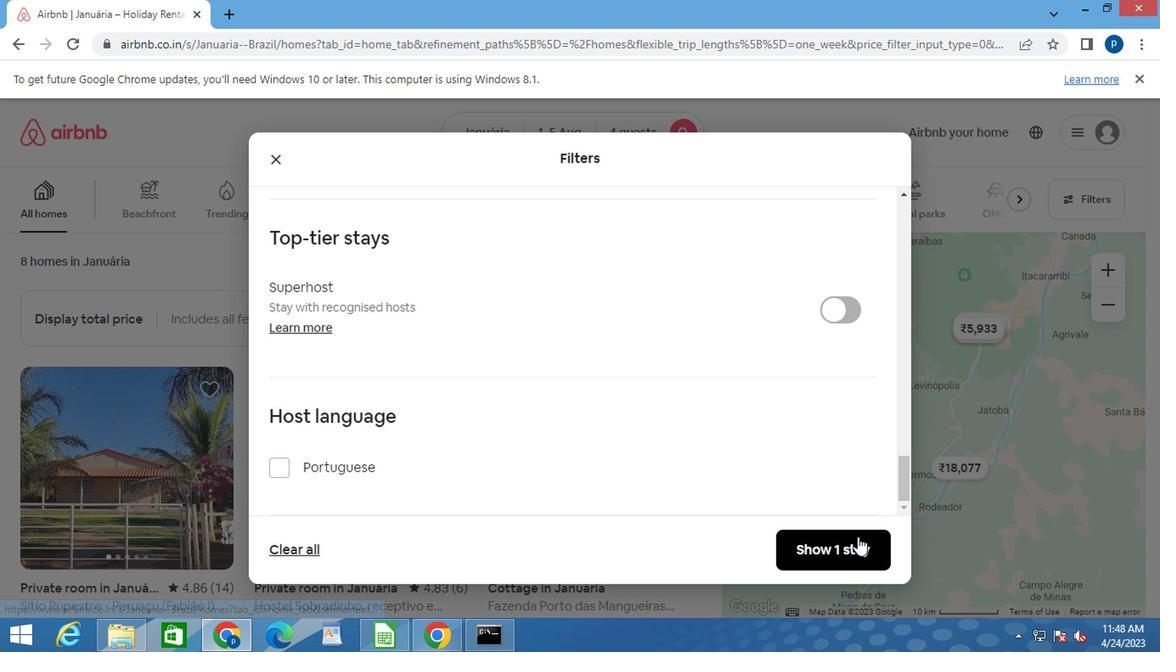 
